 Task: Archive 3 recent emails   in folder Folder0000000005. Send email   to parteek.kumar@softage.net with a subject Subject0000000011 and add a message Message0000000011. Send email   to parteek.kumar@softage.net; aakash.mishra@softage.net with a subject Subject0000000012 and add a message Message0000000012. Send email   to parteek.kumar@softage.net with a subject Subject0000000011 and add a message Message0000000011 and with an attachment of Attach0000000001. Send email   to parteek.kumar@softage.net; aakash.mishra@softage.net; ayush@softage.net with a subject Subject0000000012 and add a message Message0000000013 and with an attachment of Attach0000000001
Action: Mouse moved to (151, 468)
Screenshot: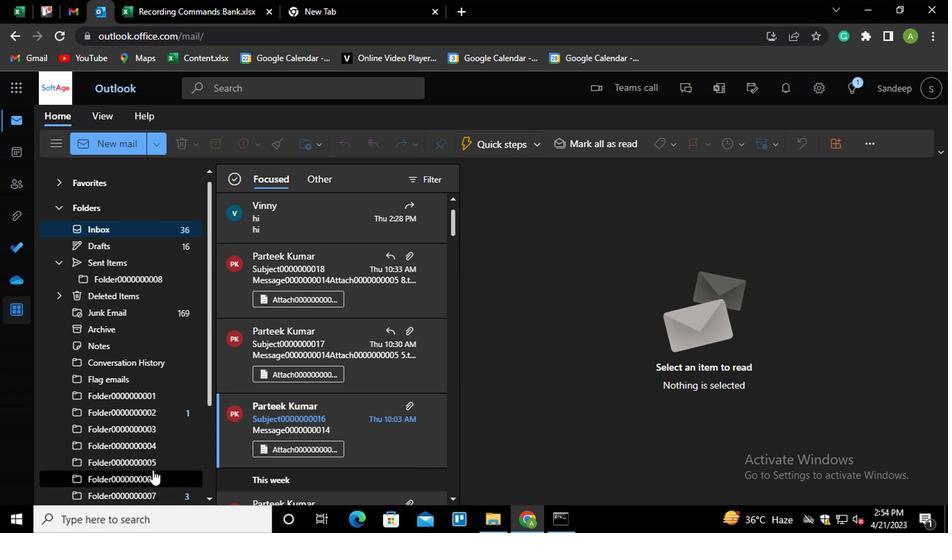 
Action: Mouse pressed left at (151, 468)
Screenshot: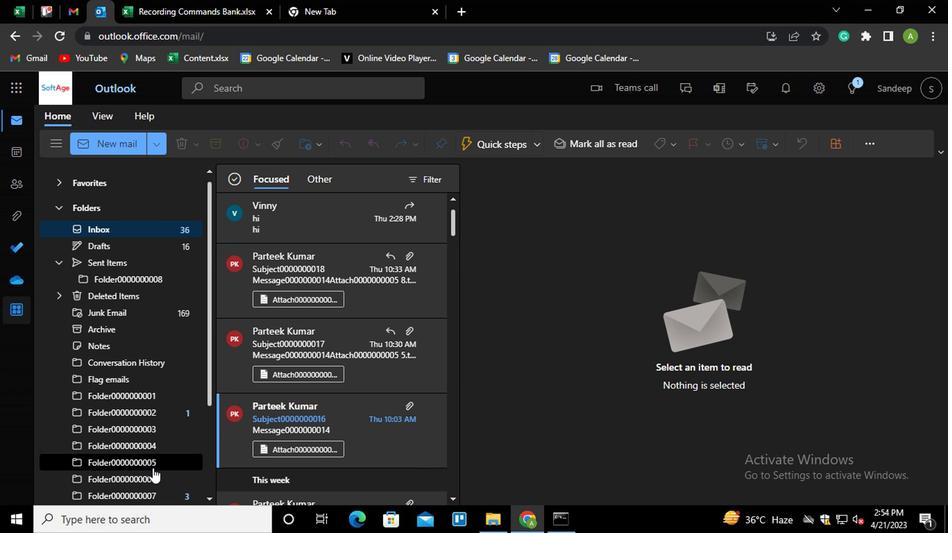 
Action: Mouse moved to (232, 216)
Screenshot: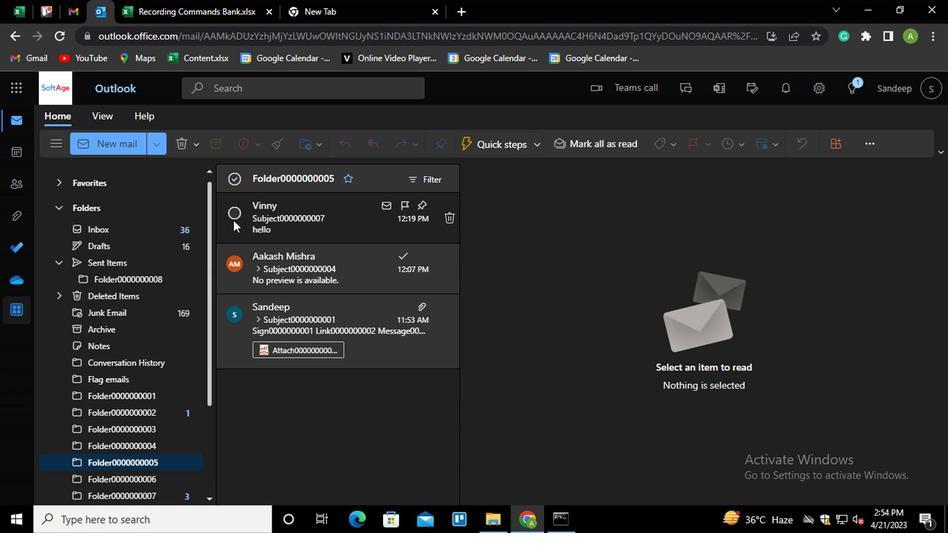 
Action: Mouse pressed left at (232, 216)
Screenshot: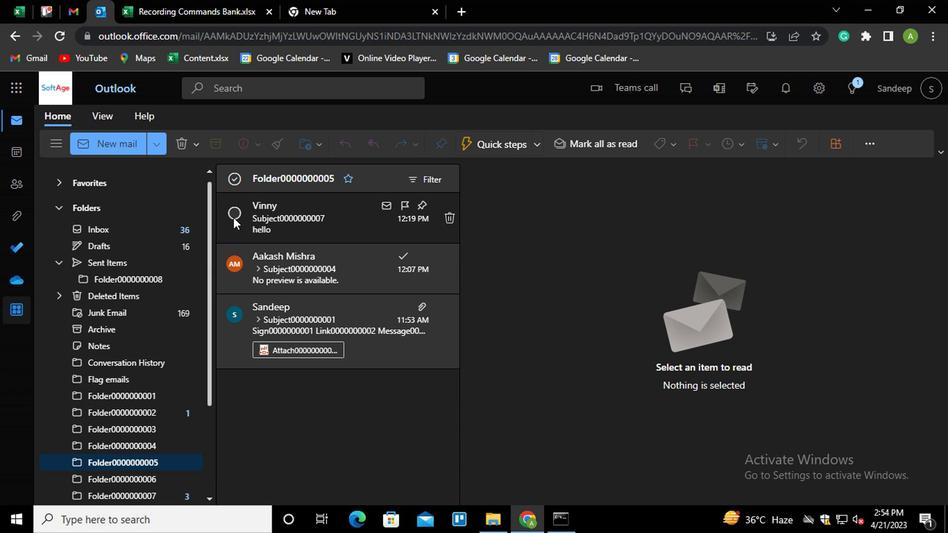 
Action: Mouse moved to (234, 264)
Screenshot: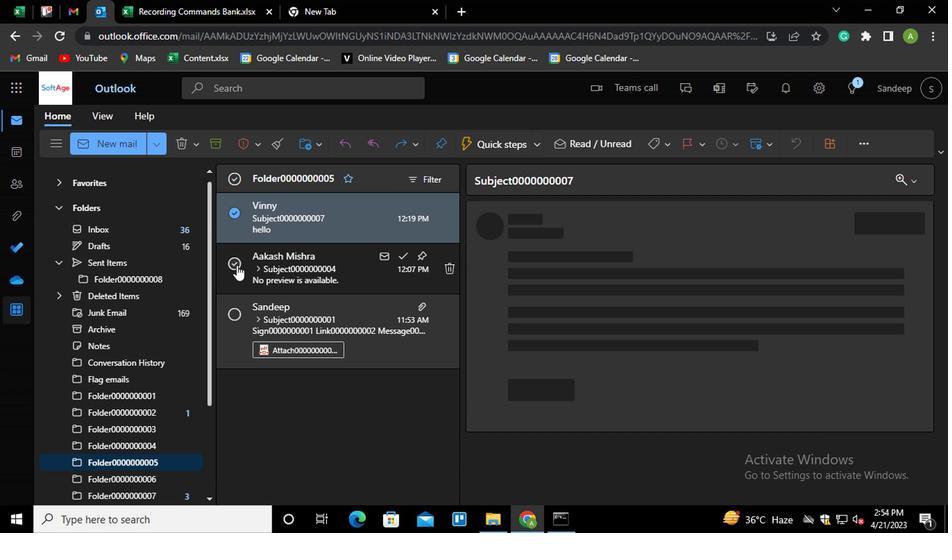 
Action: Mouse pressed left at (234, 264)
Screenshot: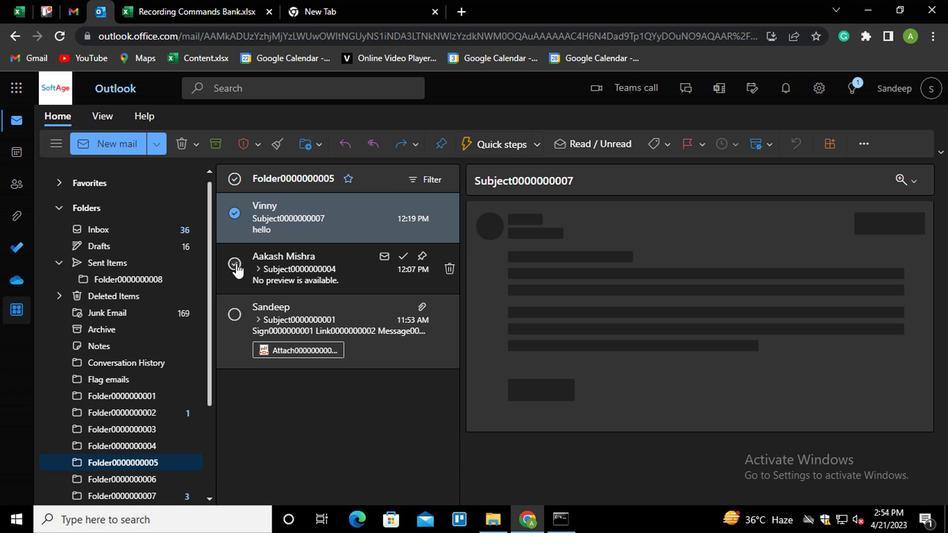 
Action: Mouse moved to (234, 321)
Screenshot: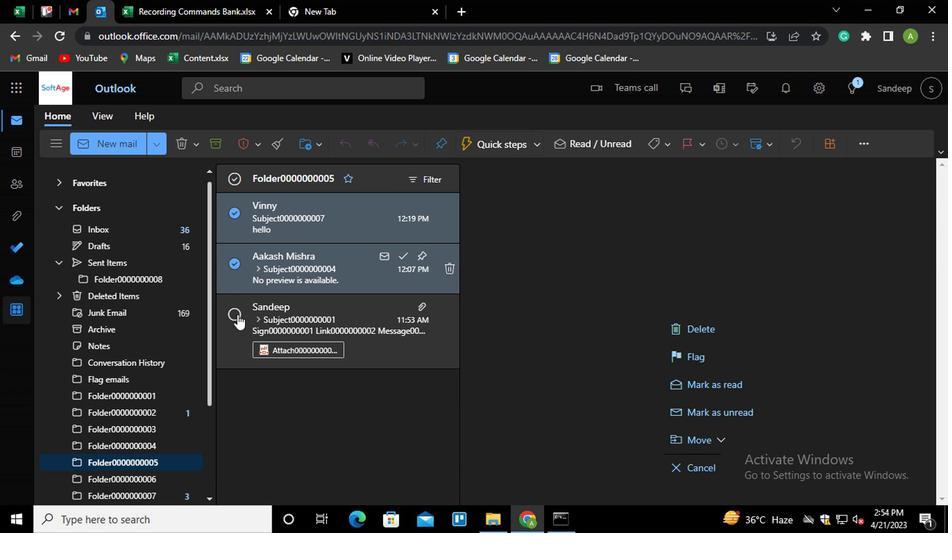 
Action: Mouse pressed left at (234, 321)
Screenshot: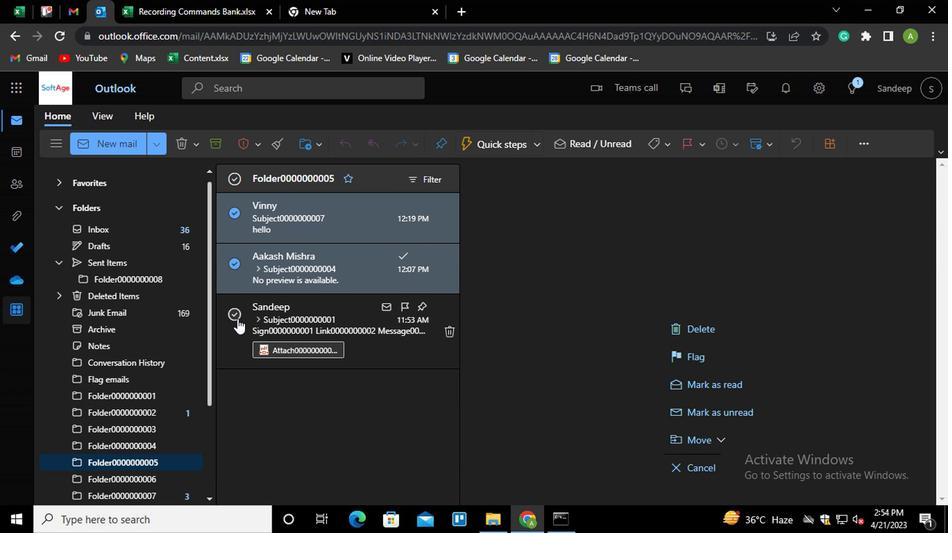 
Action: Mouse moved to (348, 223)
Screenshot: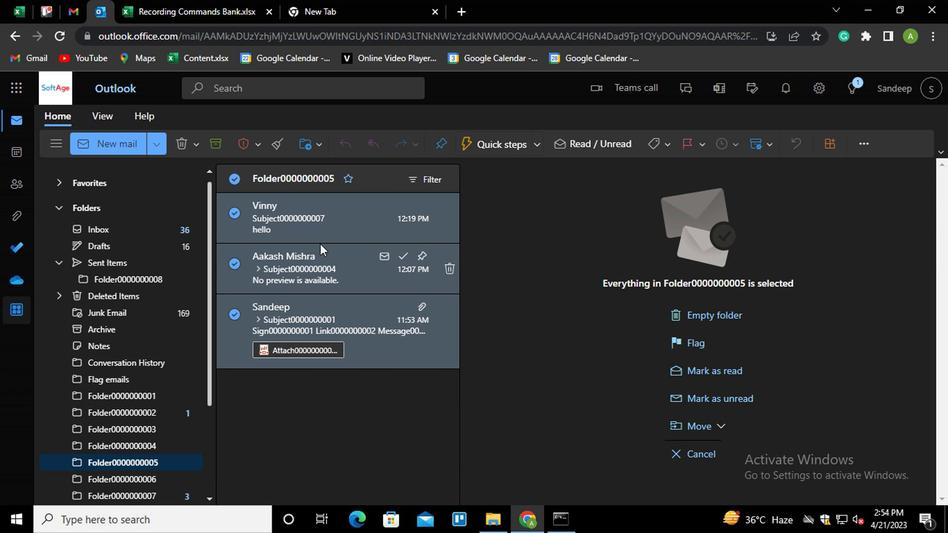 
Action: Mouse pressed right at (348, 223)
Screenshot: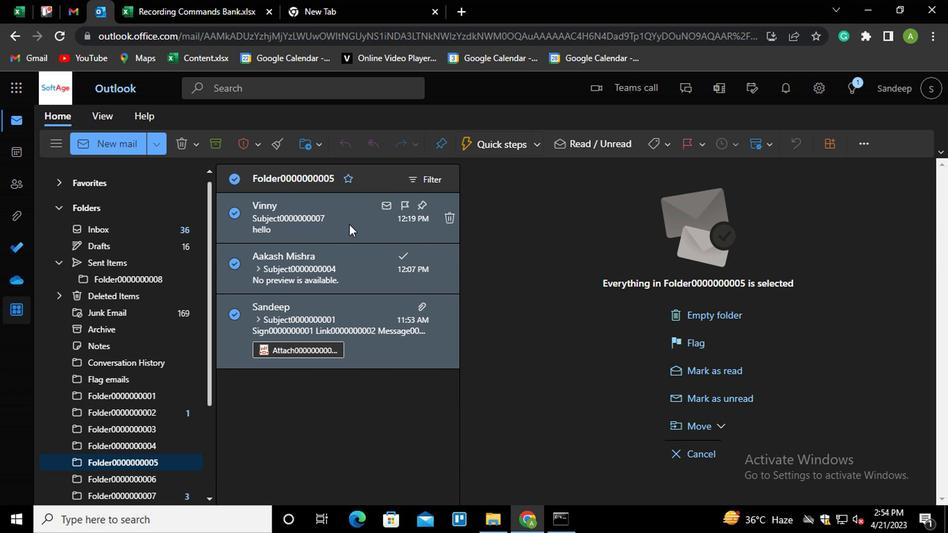 
Action: Mouse moved to (379, 136)
Screenshot: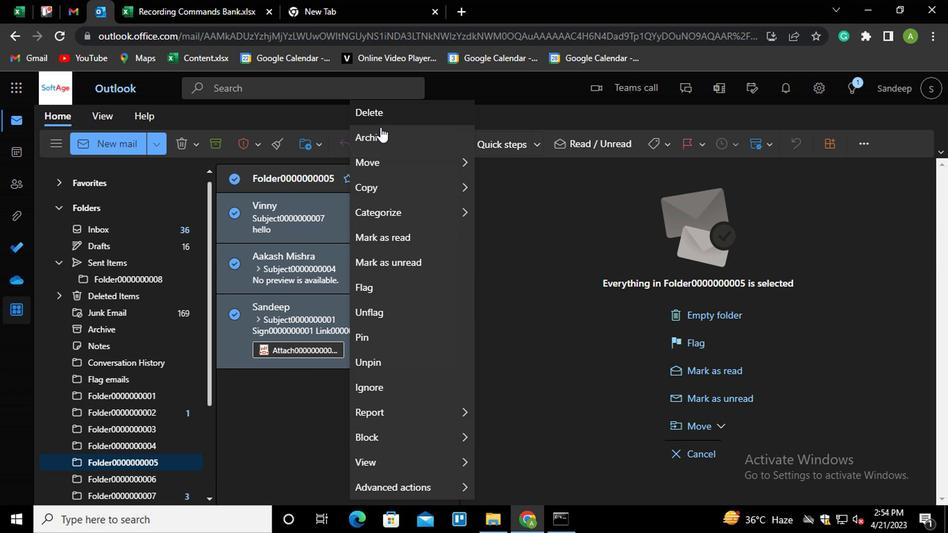 
Action: Mouse pressed left at (379, 136)
Screenshot: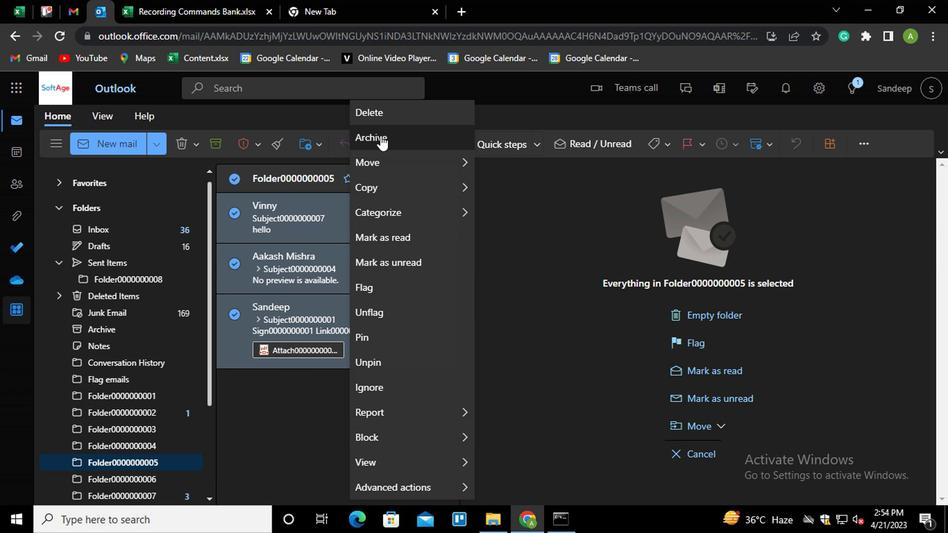 
Action: Mouse moved to (114, 145)
Screenshot: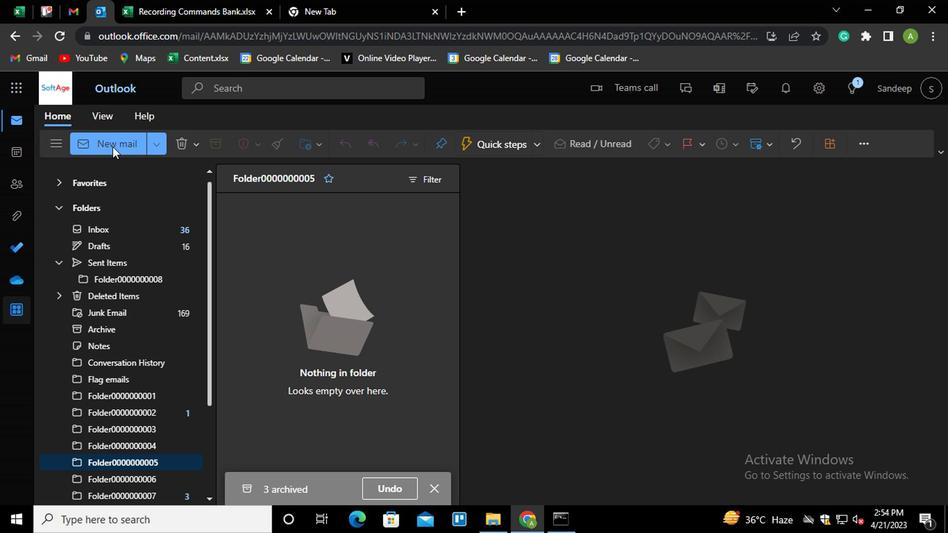 
Action: Mouse pressed left at (114, 145)
Screenshot: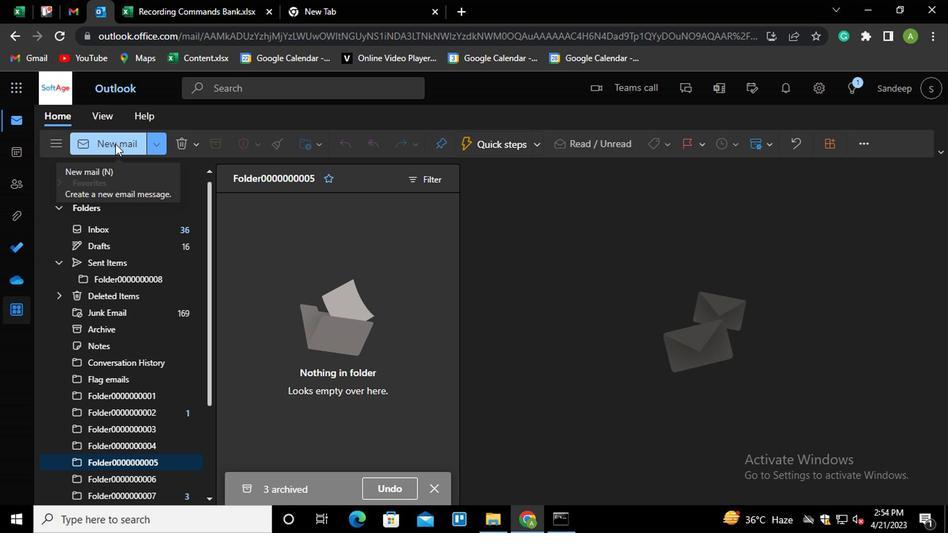 
Action: Mouse moved to (559, 220)
Screenshot: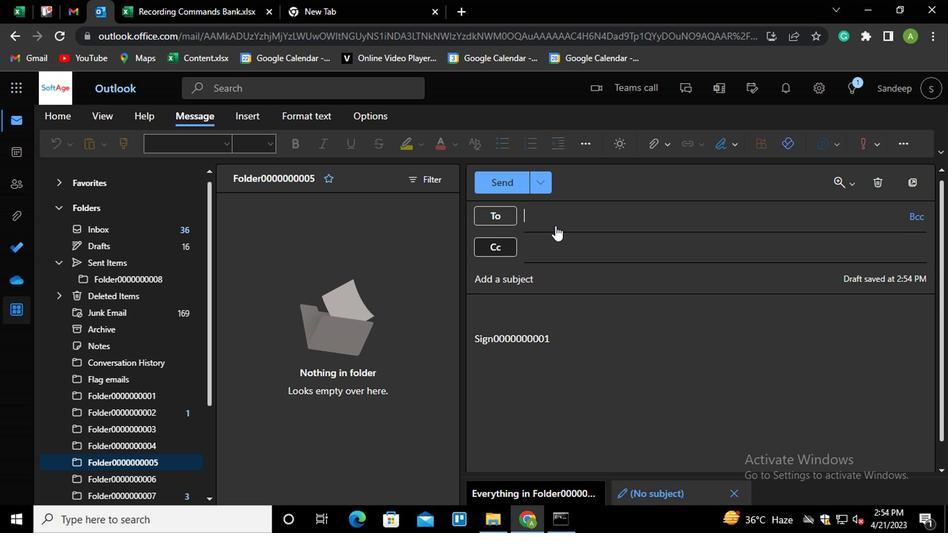 
Action: Mouse pressed left at (559, 220)
Screenshot: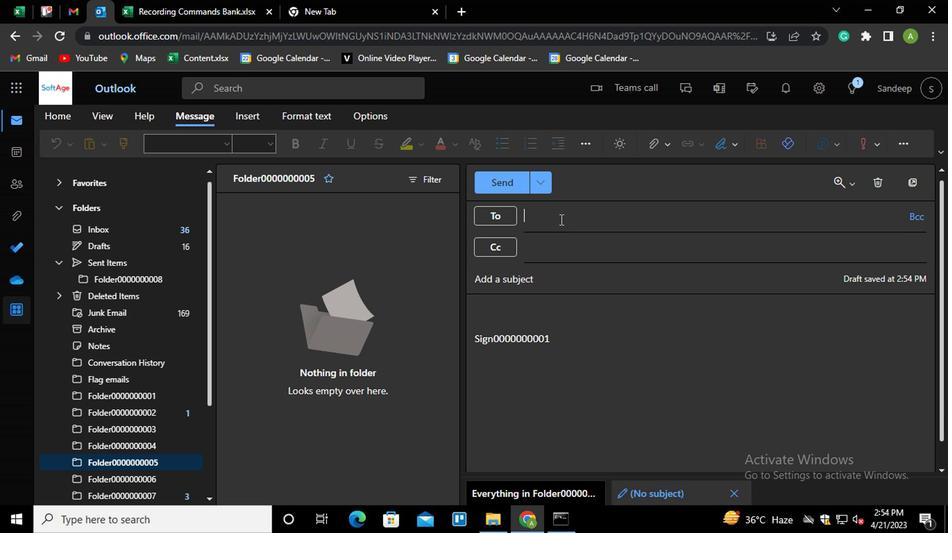 
Action: Mouse moved to (568, 213)
Screenshot: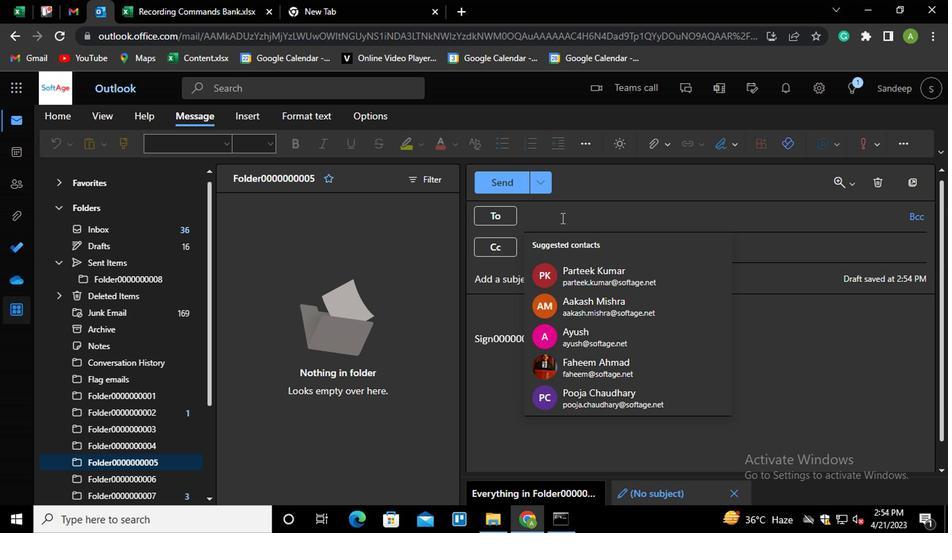 
Action: Key pressed part<Key.enter>
Screenshot: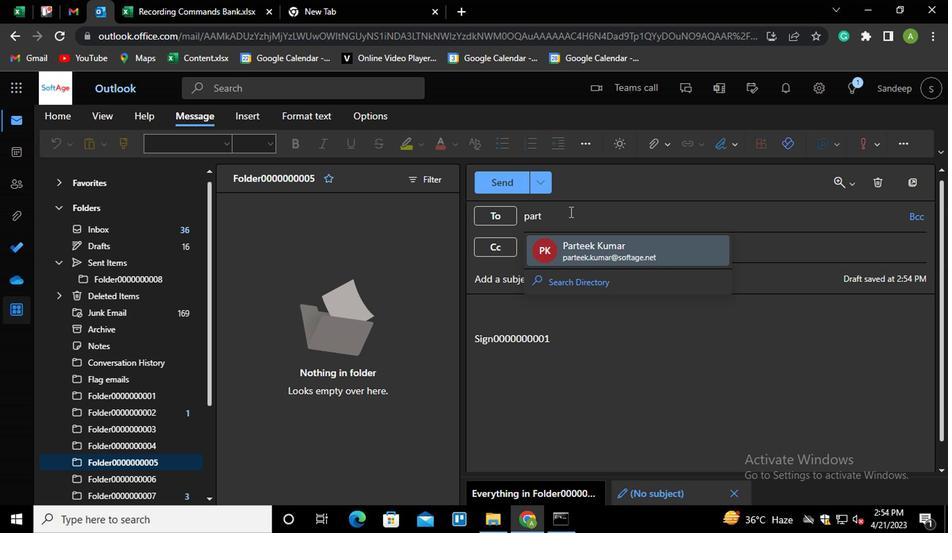 
Action: Mouse moved to (591, 281)
Screenshot: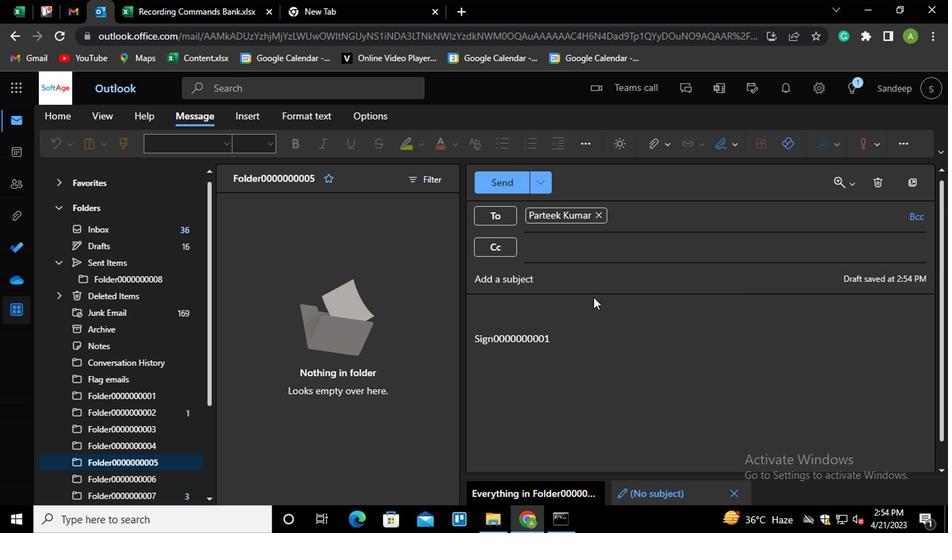 
Action: Mouse pressed left at (591, 281)
Screenshot: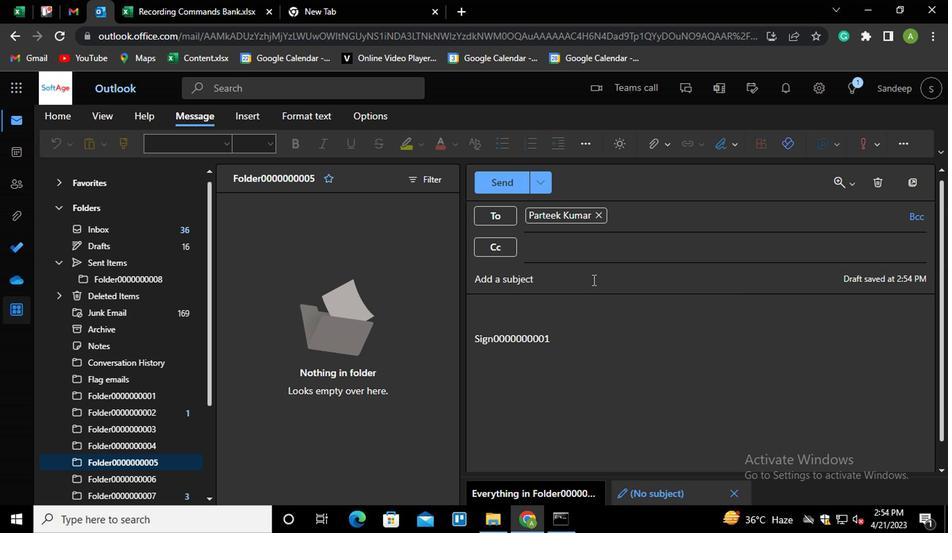 
Action: Mouse moved to (594, 279)
Screenshot: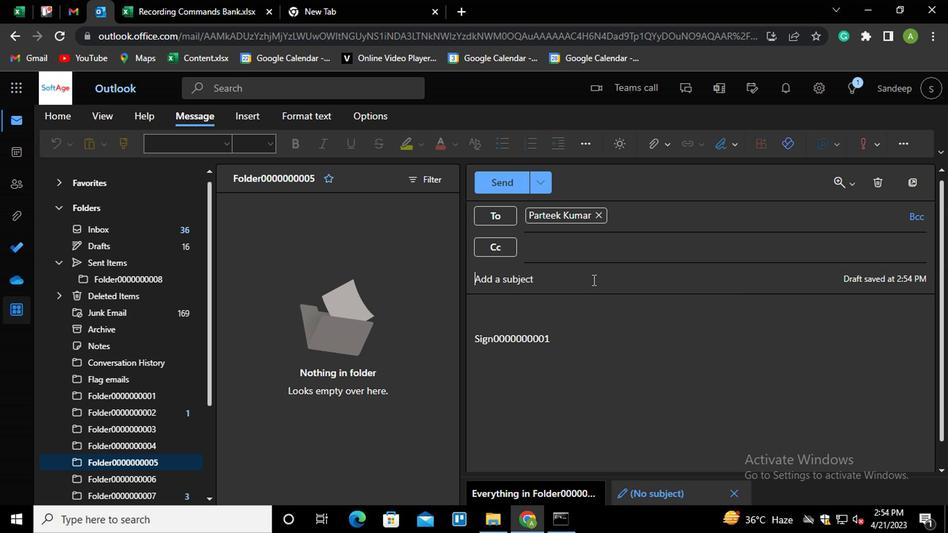 
Action: Key pressed <Key.shift>SUBJECT000000000<Key.backspace>11
Screenshot: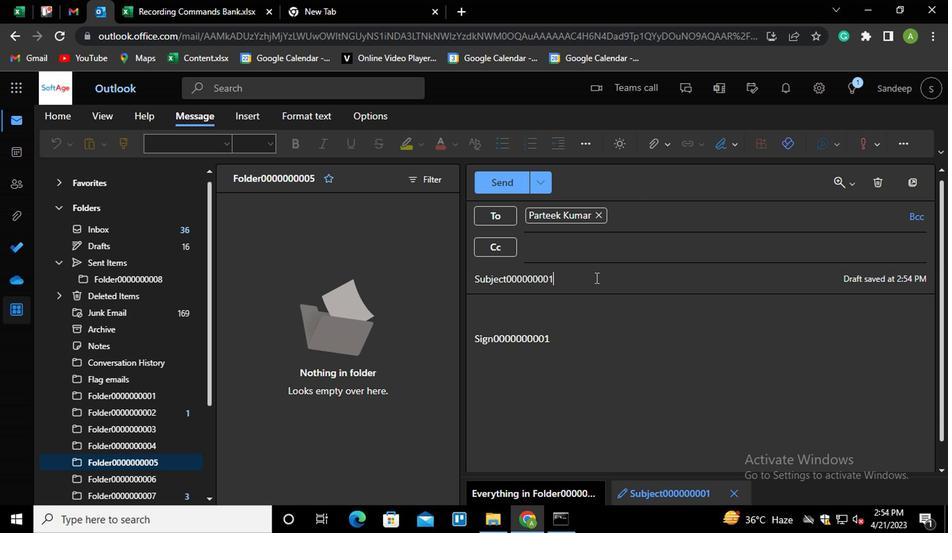 
Action: Mouse moved to (563, 339)
Screenshot: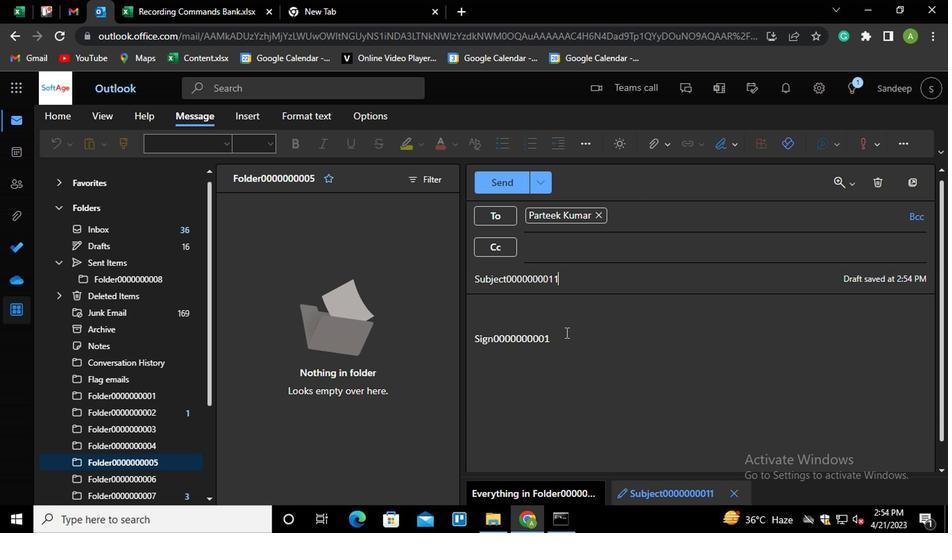 
Action: Mouse pressed left at (563, 339)
Screenshot: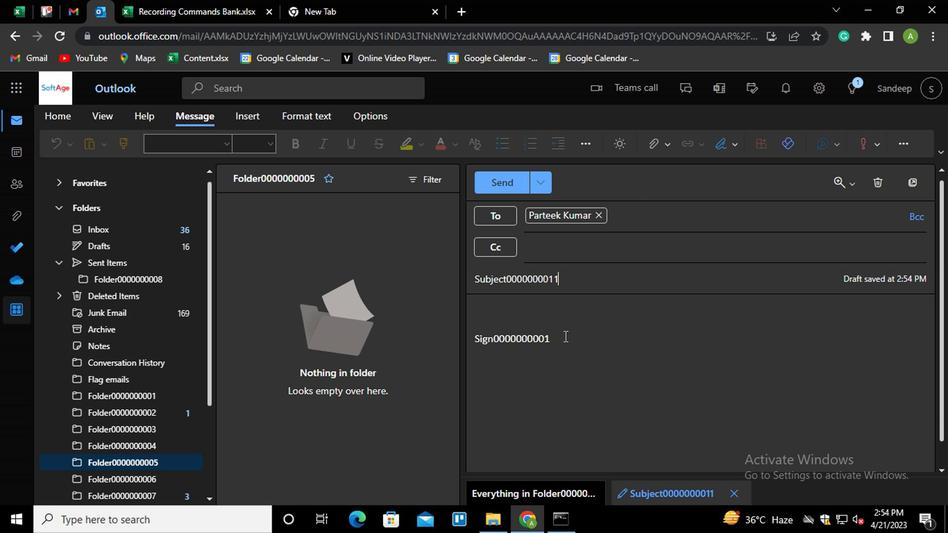 
Action: Mouse moved to (562, 339)
Screenshot: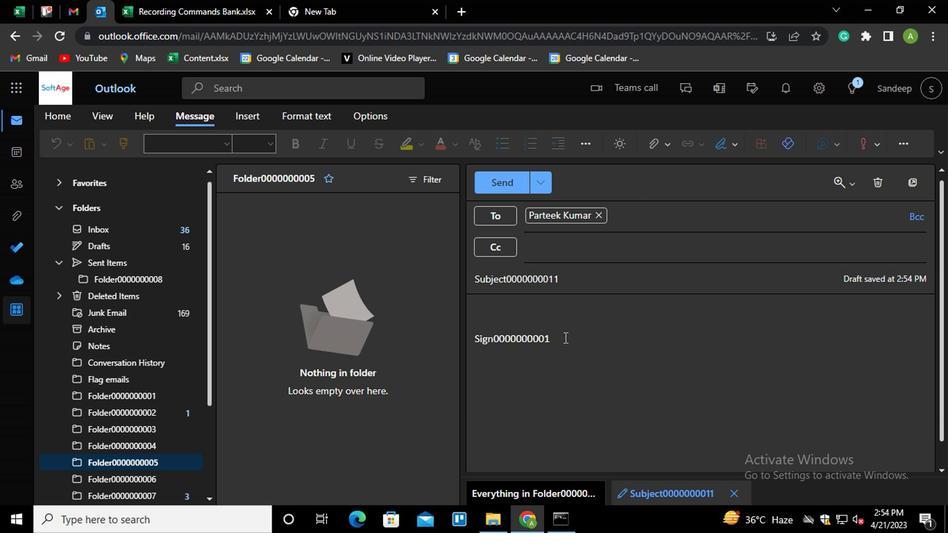 
Action: Key pressed <Key.shift_r><Key.home><Key.shift_r><Key.shift_r><Key.shift_r><Key.shift_r><Key.shift_r><Key.shift_r>MESSAGE0000000011
Screenshot: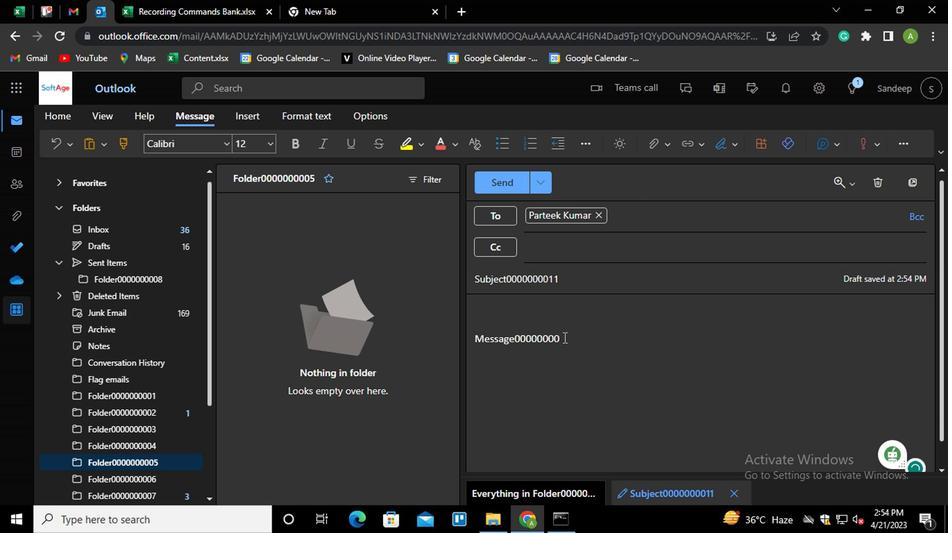 
Action: Mouse moved to (507, 179)
Screenshot: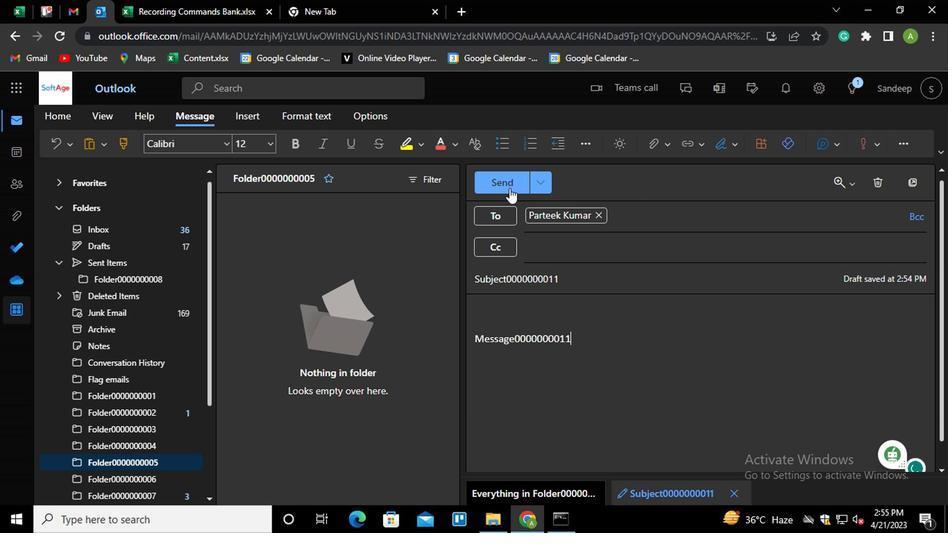 
Action: Mouse pressed left at (507, 179)
Screenshot: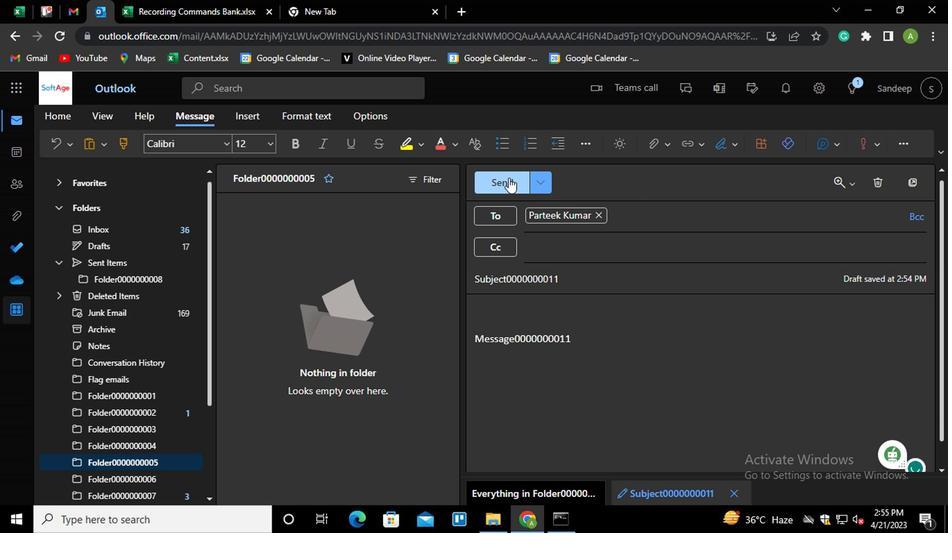 
Action: Mouse moved to (166, 227)
Screenshot: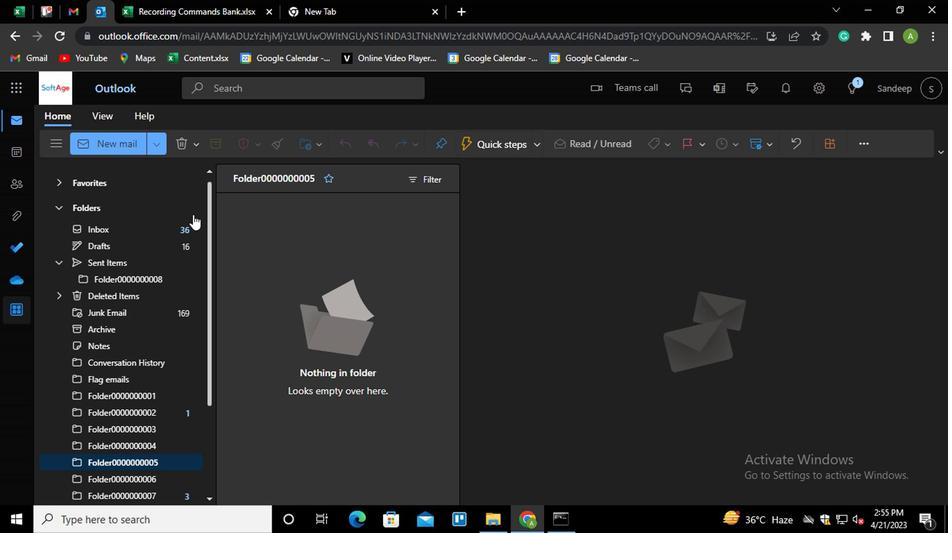 
Action: Mouse pressed left at (166, 227)
Screenshot: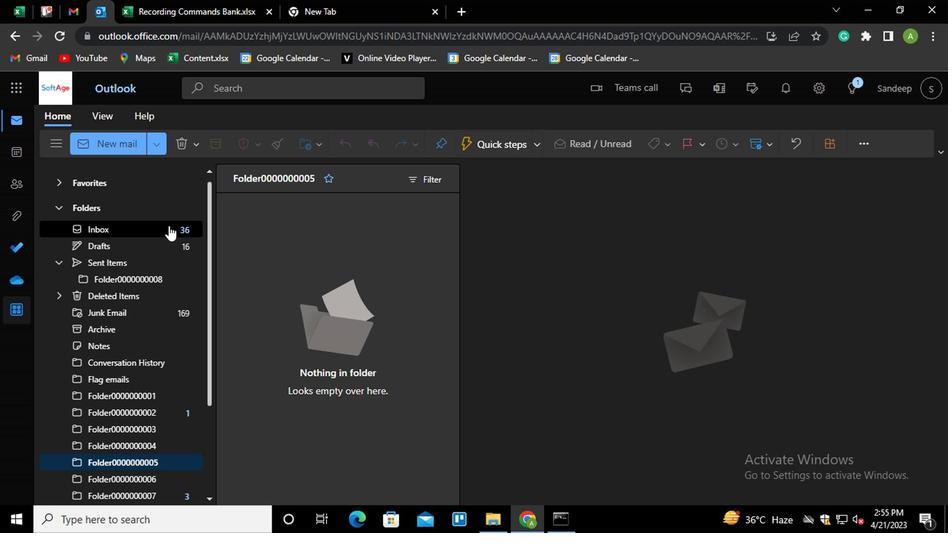 
Action: Mouse moved to (107, 145)
Screenshot: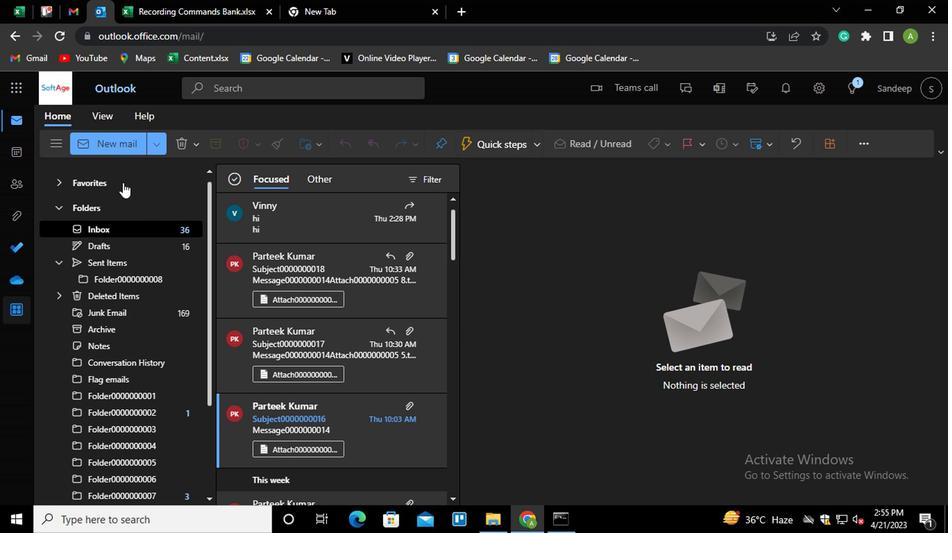 
Action: Mouse pressed left at (107, 145)
Screenshot: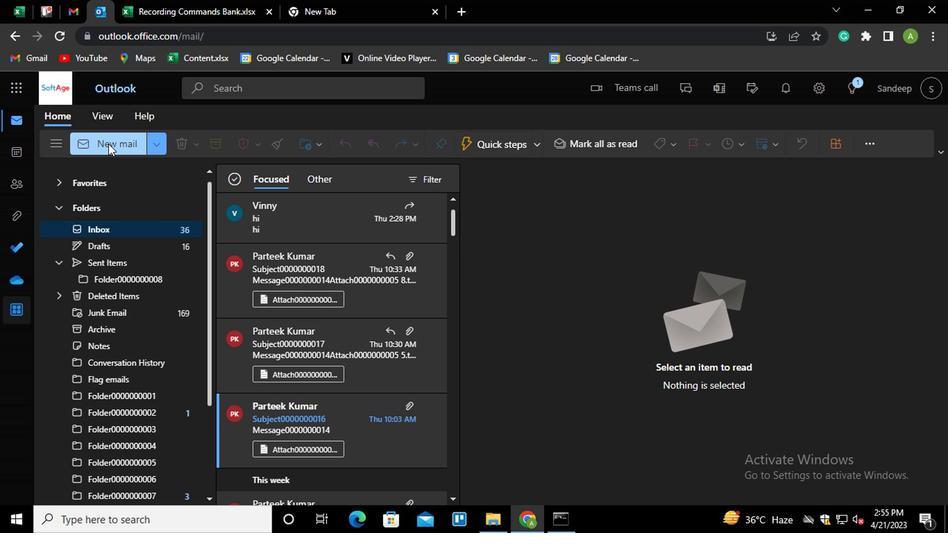 
Action: Mouse moved to (543, 213)
Screenshot: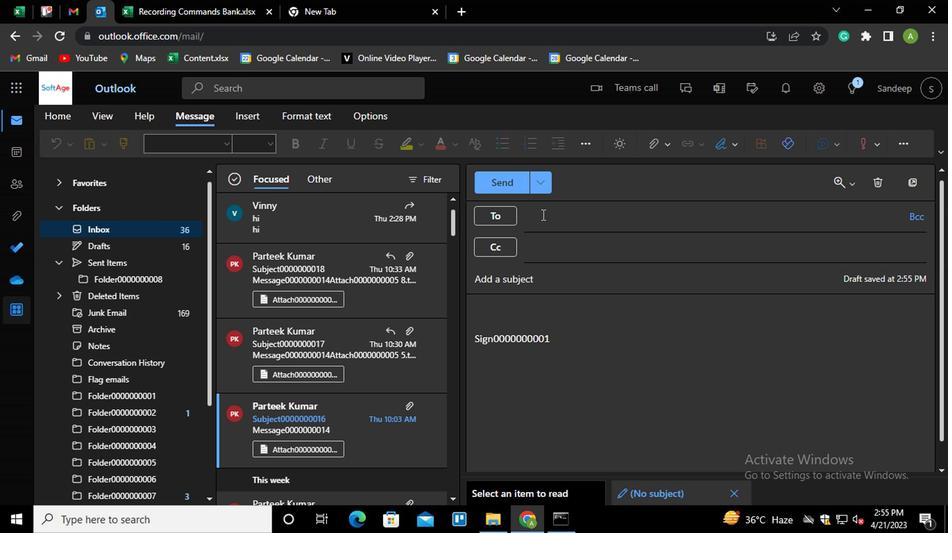 
Action: Mouse pressed left at (543, 213)
Screenshot: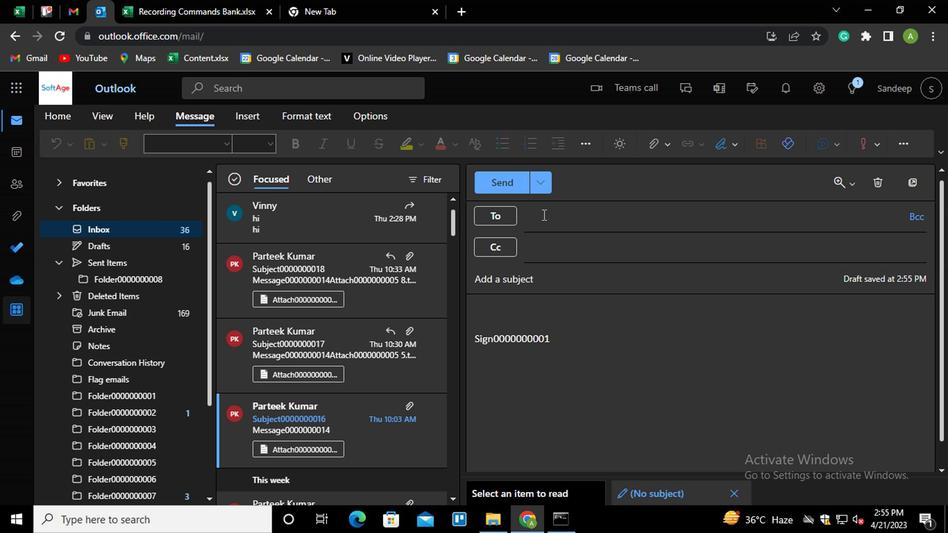 
Action: Mouse moved to (543, 210)
Screenshot: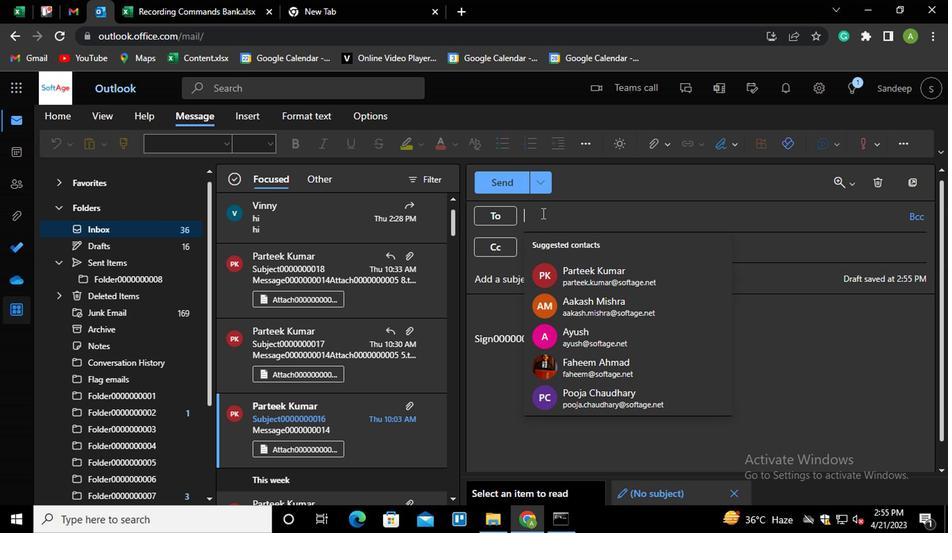 
Action: Key pressed PART<Key.enter>
Screenshot: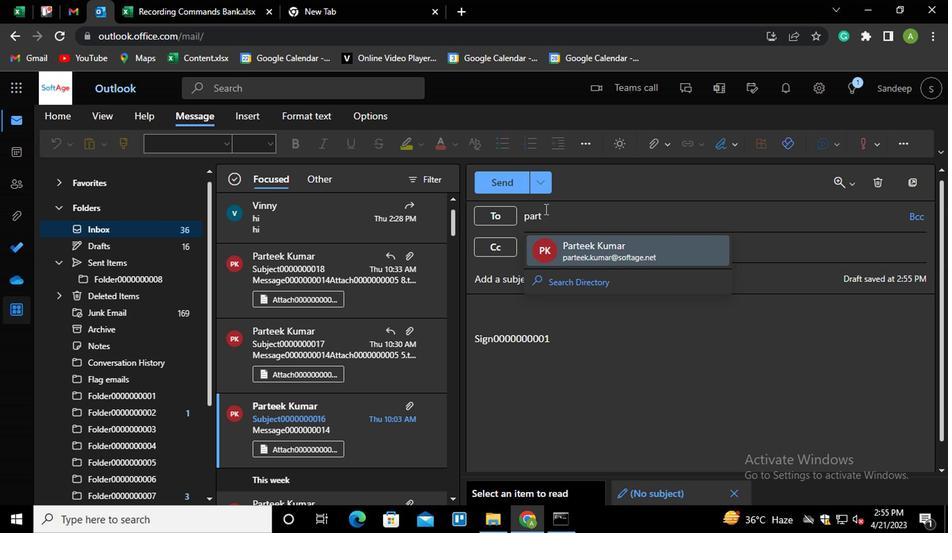 
Action: Mouse moved to (523, 210)
Screenshot: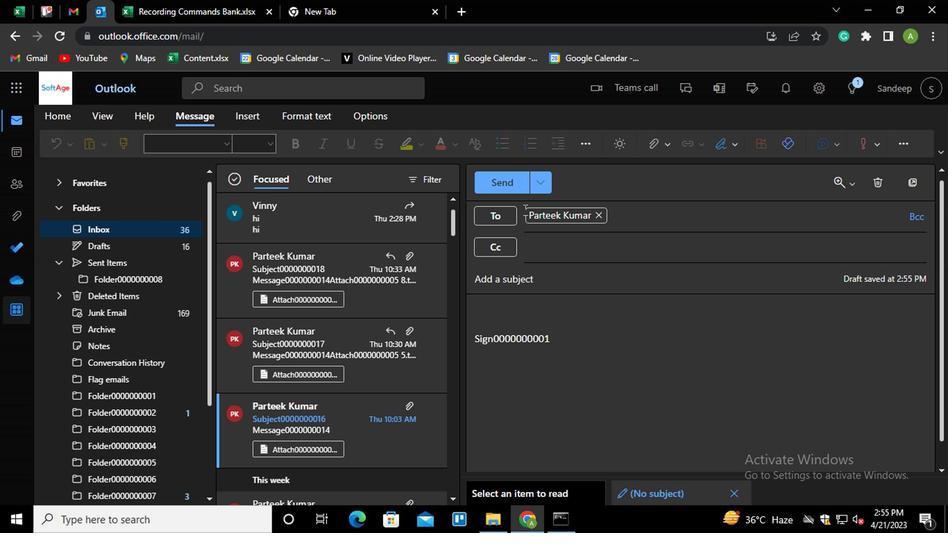 
Action: Key pressed AA<Key.enter>
Screenshot: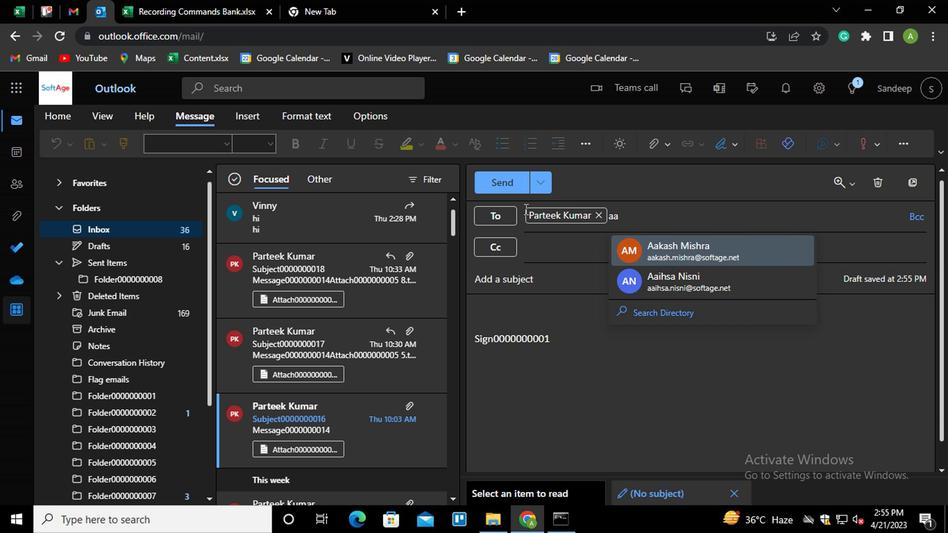 
Action: Mouse moved to (534, 285)
Screenshot: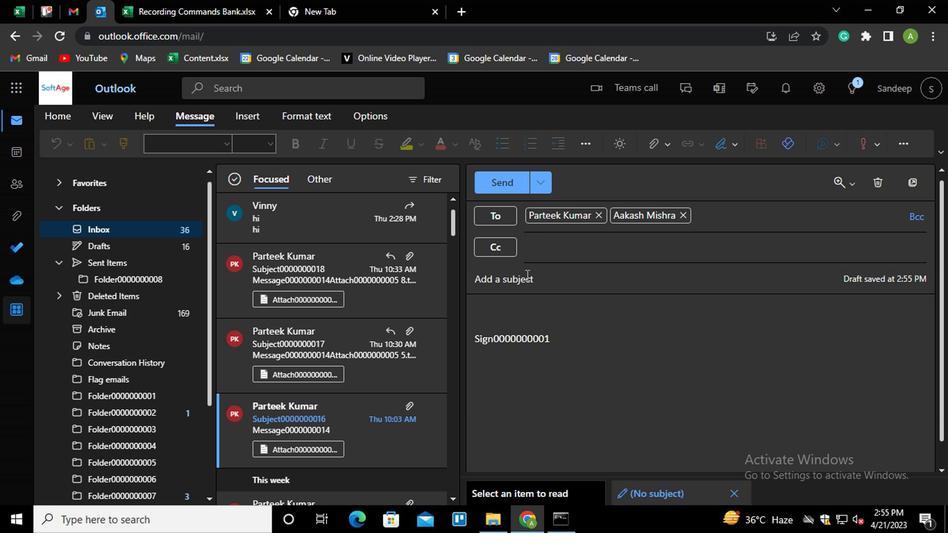 
Action: Mouse pressed left at (534, 285)
Screenshot: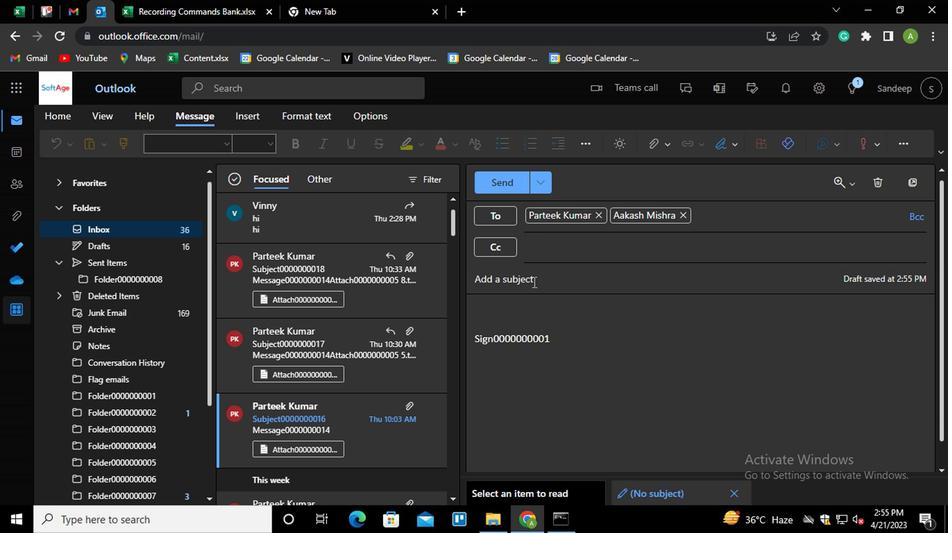 
Action: Key pressed <Key.shift>SUBJECT0000000012
Screenshot: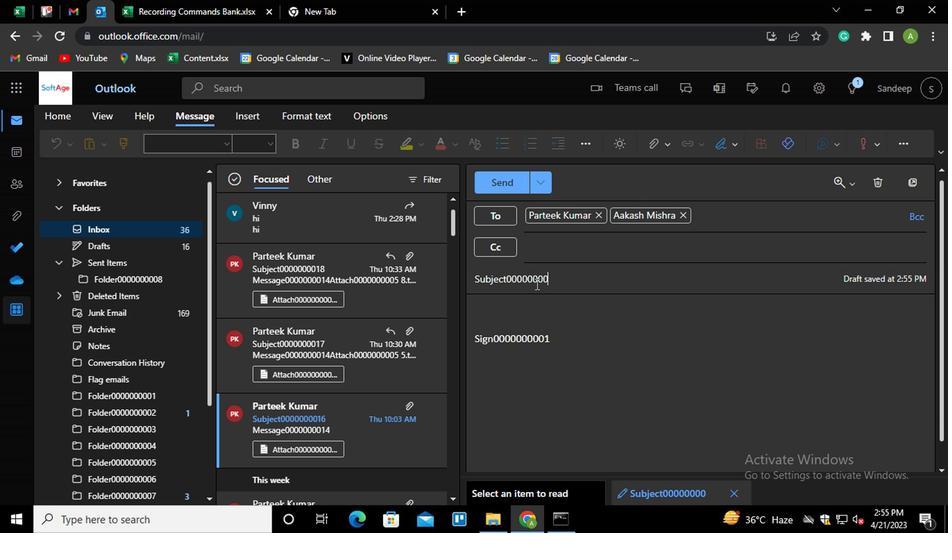 
Action: Mouse moved to (562, 342)
Screenshot: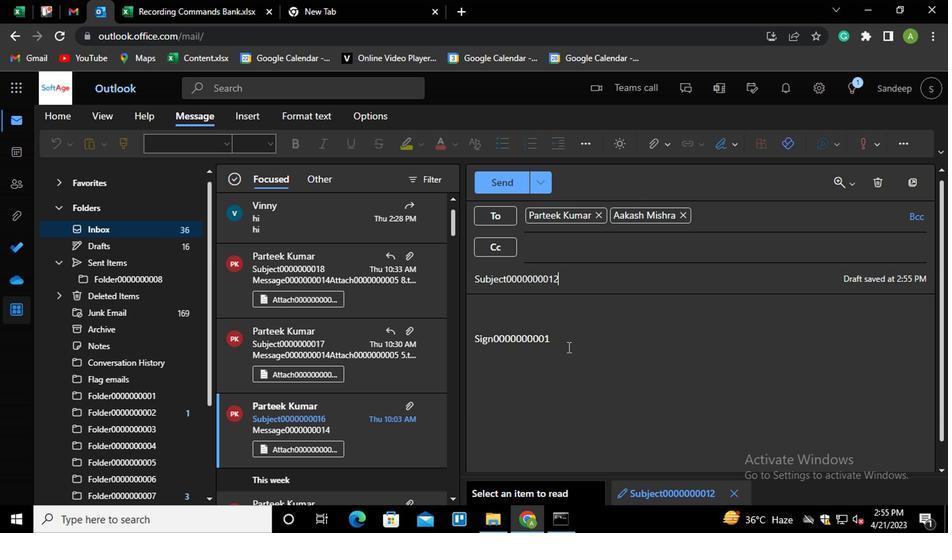
Action: Mouse pressed left at (562, 342)
Screenshot: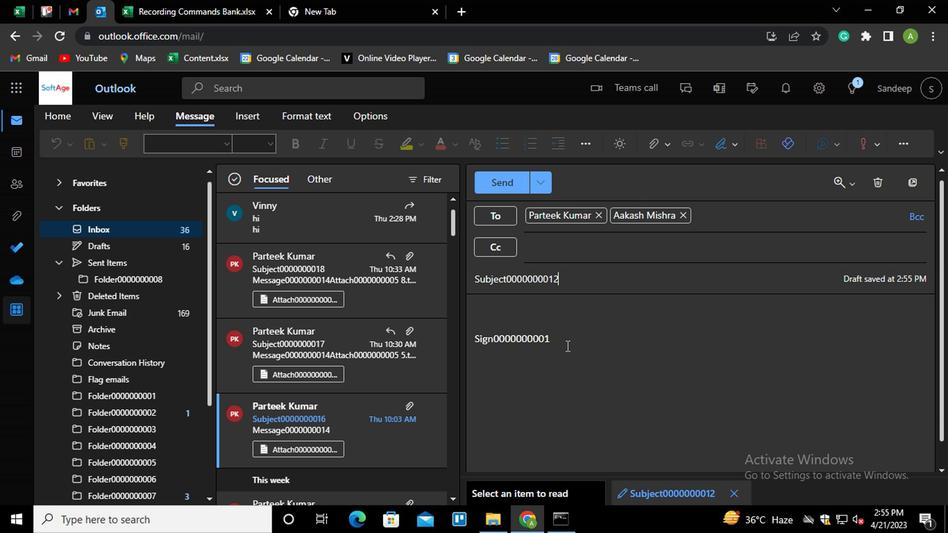 
Action: Mouse moved to (561, 340)
Screenshot: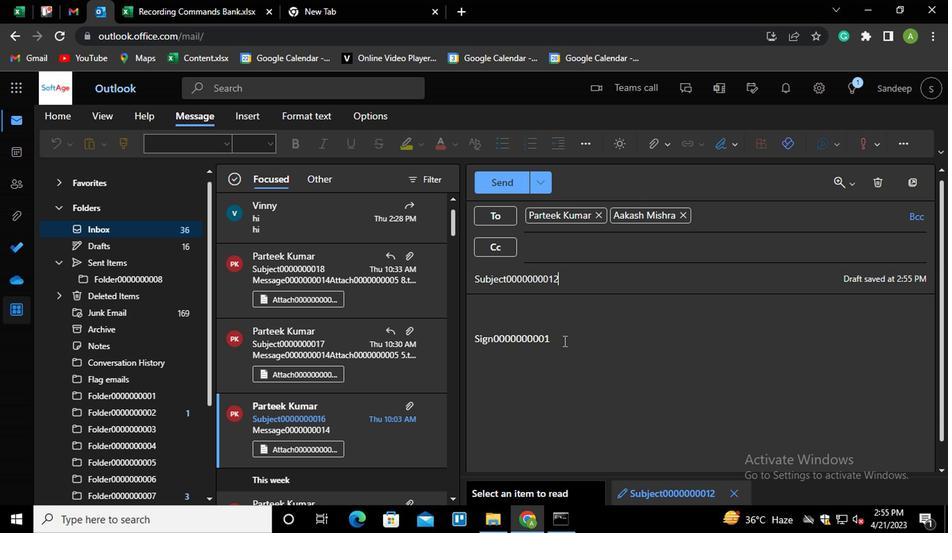 
Action: Key pressed <Key.shift_r><Key.home><Key.shift><Key.shift><Key.shift><Key.shift><Key.shift><Key.shift><Key.shift><Key.shift><Key.shift><Key.shift><Key.shift><Key.shift><Key.shift><Key.shift><Key.shift><Key.shift><Key.shift><Key.shift><Key.shift><Key.shift><Key.shift><Key.shift><Key.shift><Key.shift><Key.shift><Key.shift>ctrl+M<Key.shift_r>MESSAGE000000000<Key.backspace>12
Screenshot: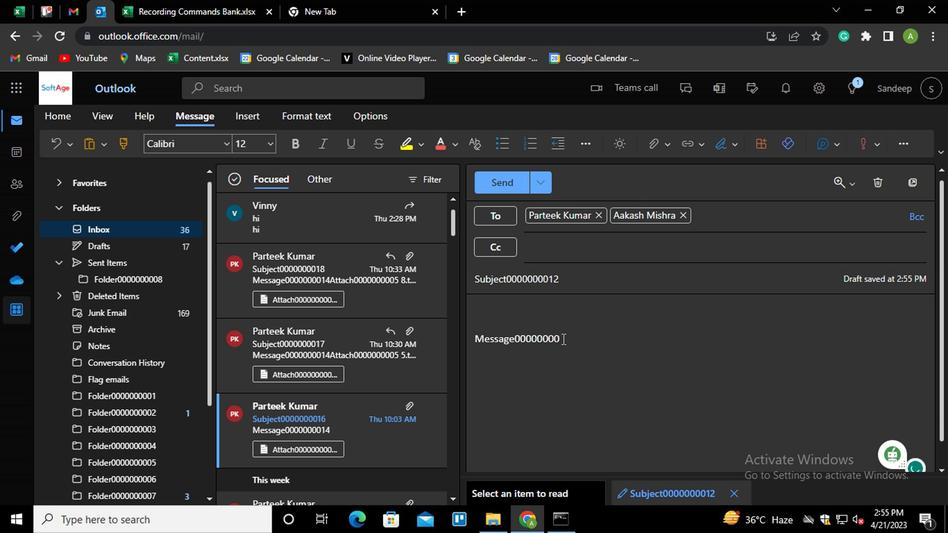 
Action: Mouse moved to (502, 182)
Screenshot: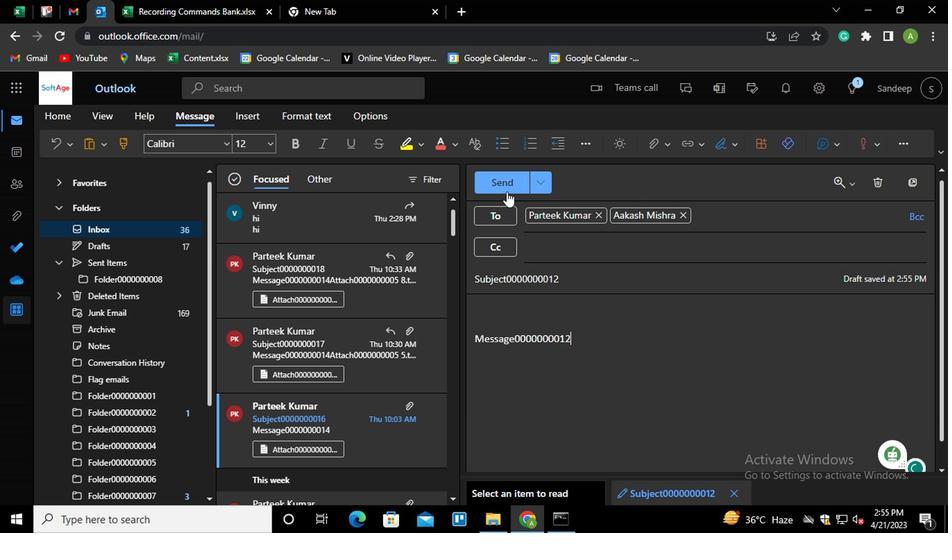 
Action: Mouse pressed left at (502, 182)
Screenshot: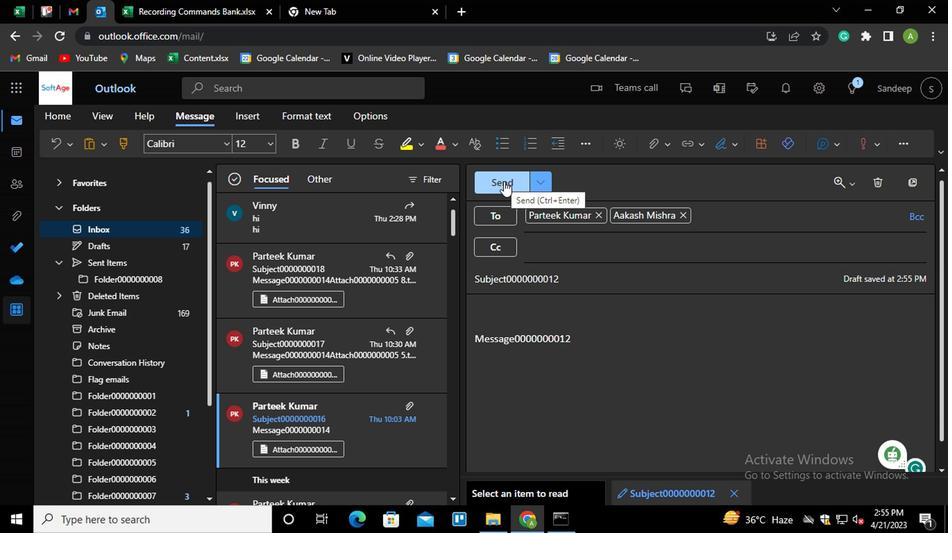 
Action: Mouse moved to (93, 145)
Screenshot: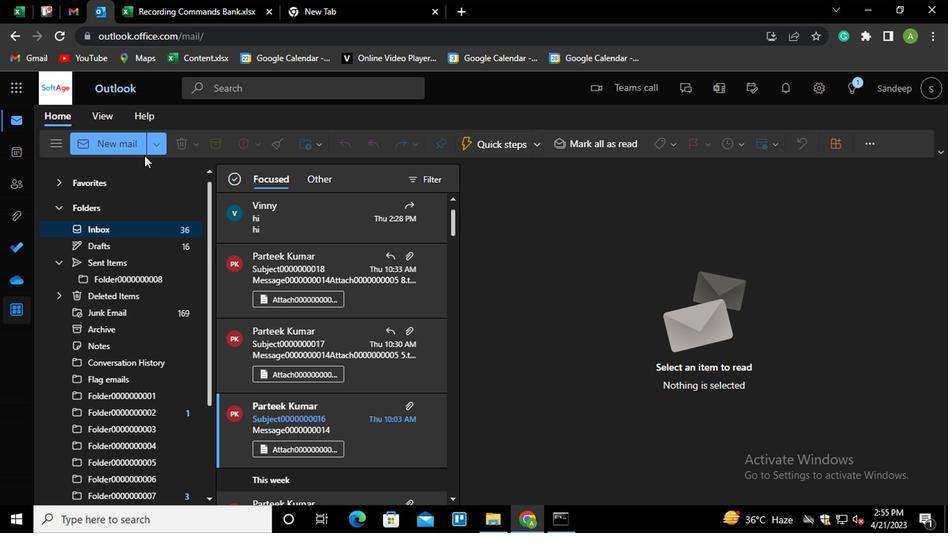 
Action: Mouse pressed left at (93, 145)
Screenshot: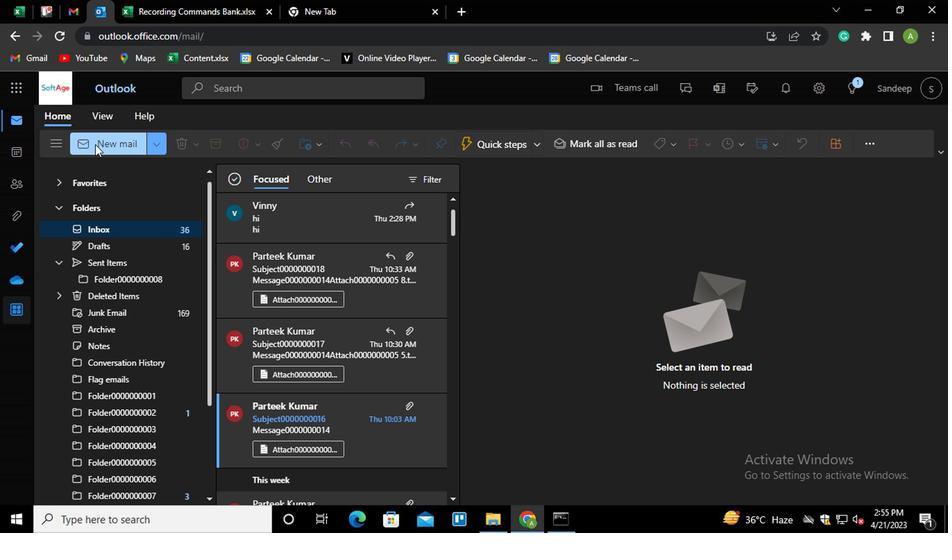 
Action: Mouse moved to (538, 216)
Screenshot: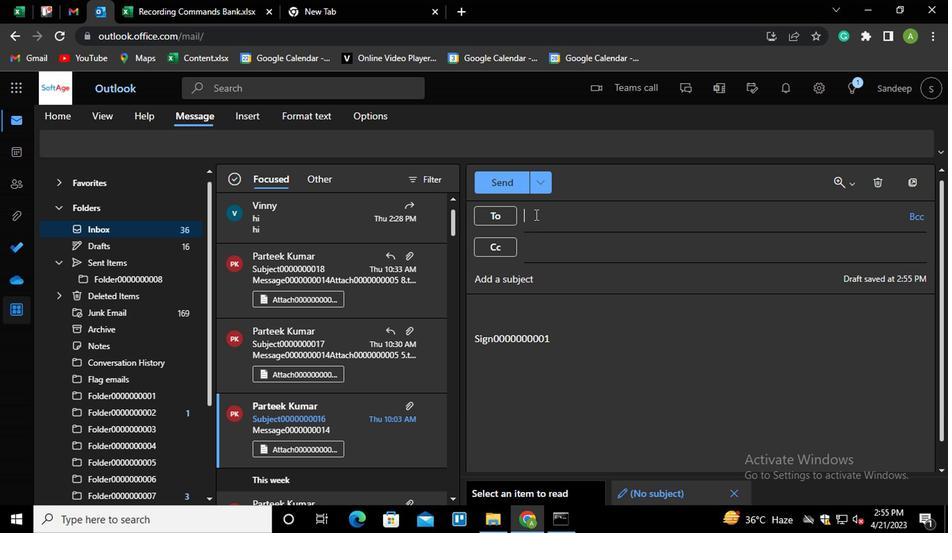 
Action: Mouse pressed left at (538, 216)
Screenshot: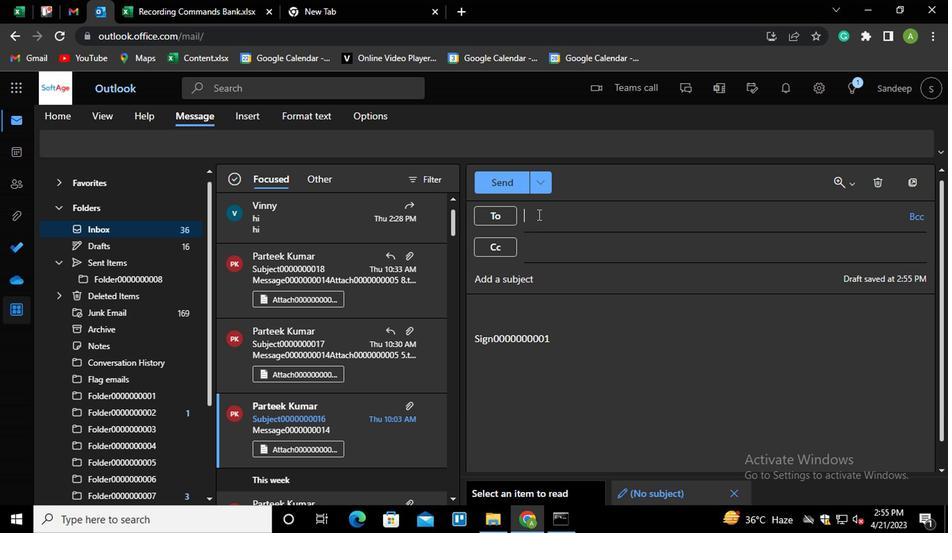 
Action: Key pressed PART<Key.enter>
Screenshot: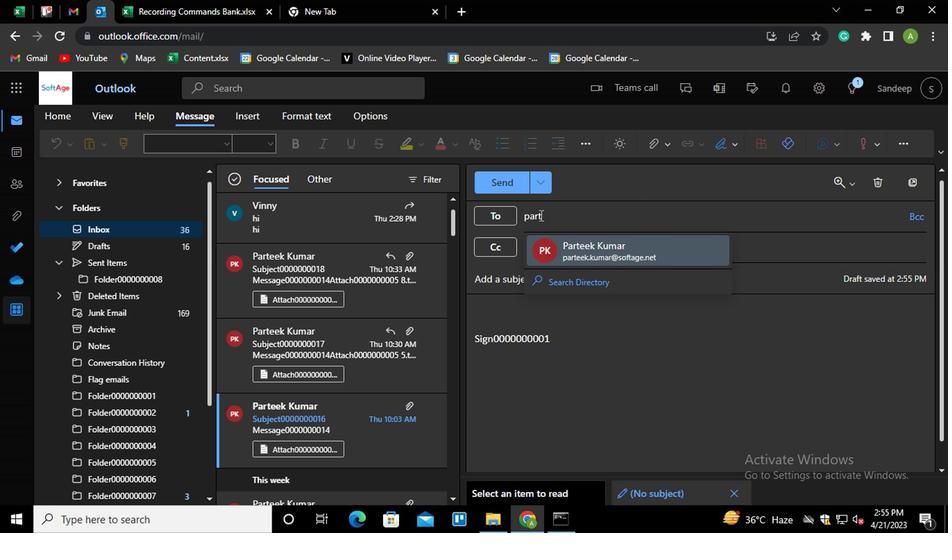 
Action: Mouse moved to (539, 279)
Screenshot: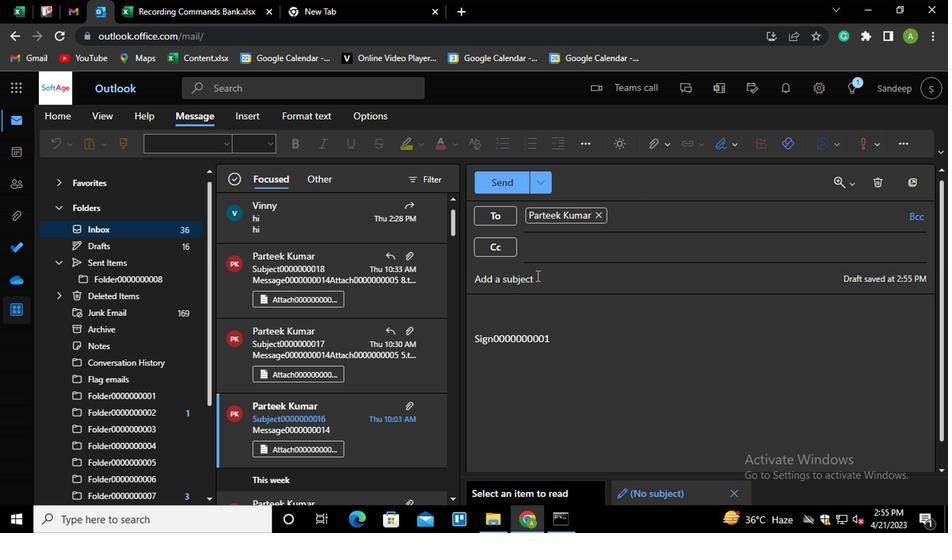 
Action: Mouse pressed left at (539, 279)
Screenshot: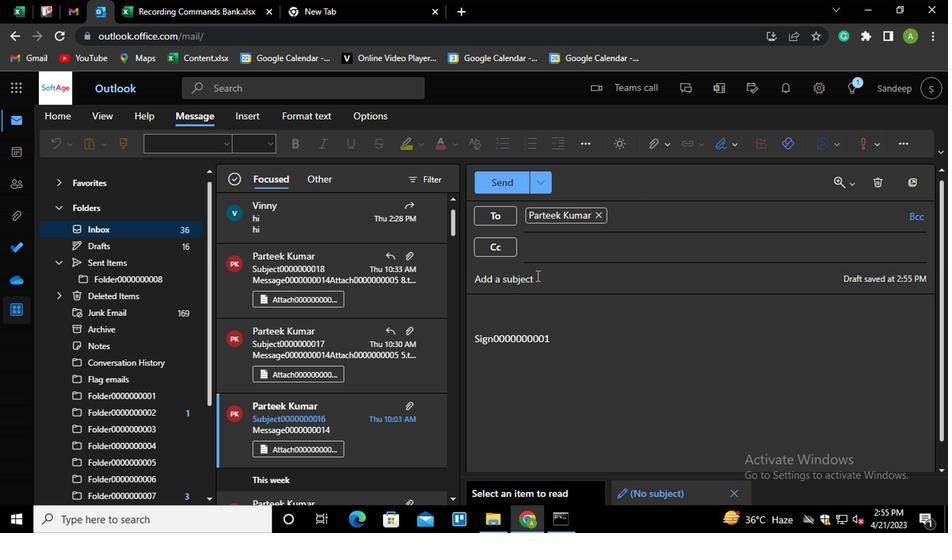 
Action: Key pressed <Key.shift>SUBJECT0000000011
Screenshot: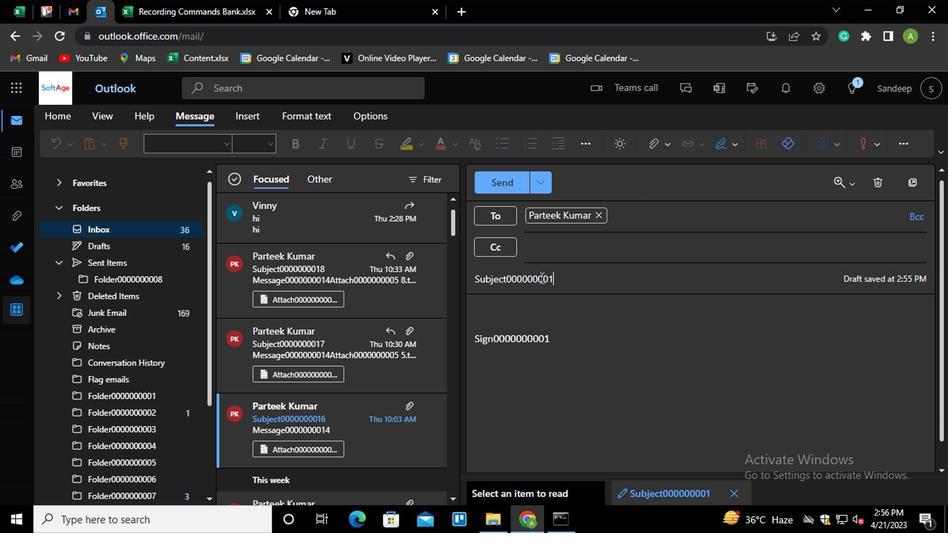 
Action: Mouse moved to (562, 342)
Screenshot: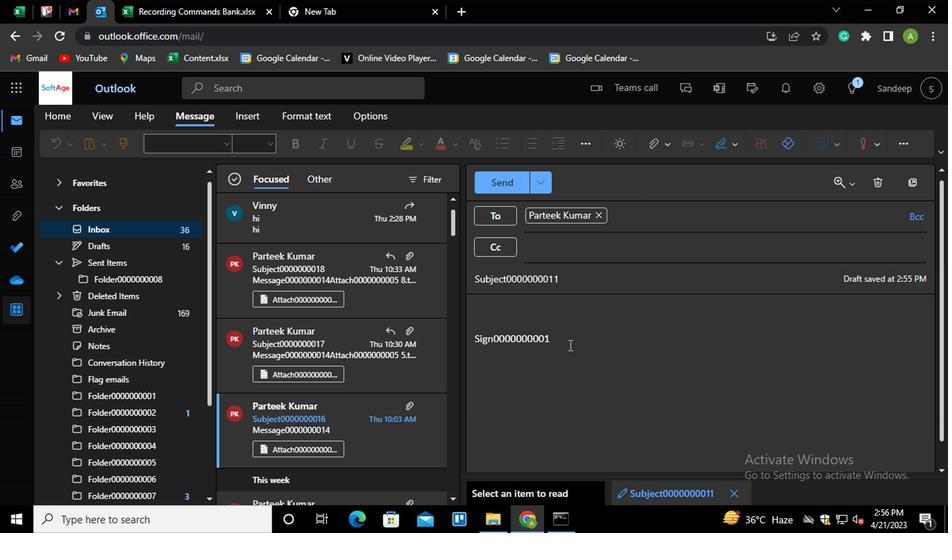 
Action: Mouse pressed left at (562, 342)
Screenshot: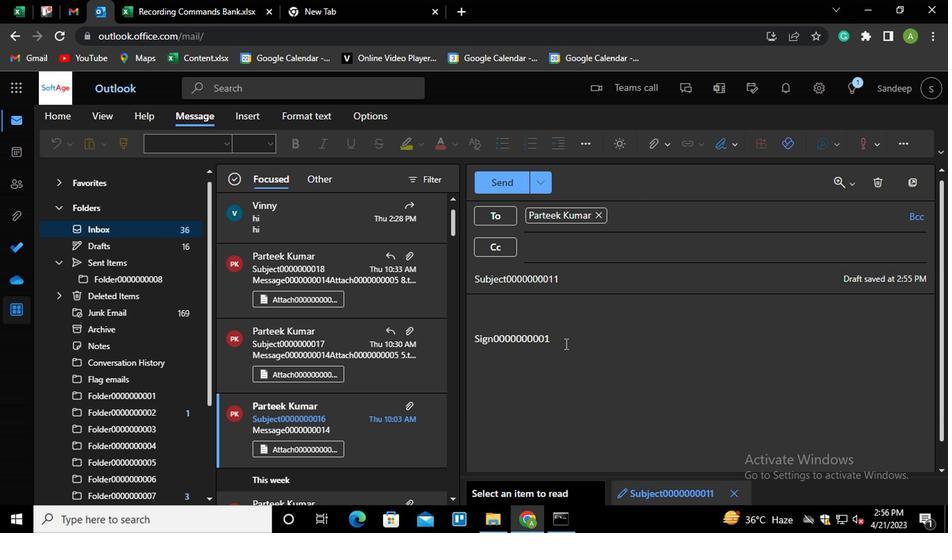
Action: Mouse moved to (559, 341)
Screenshot: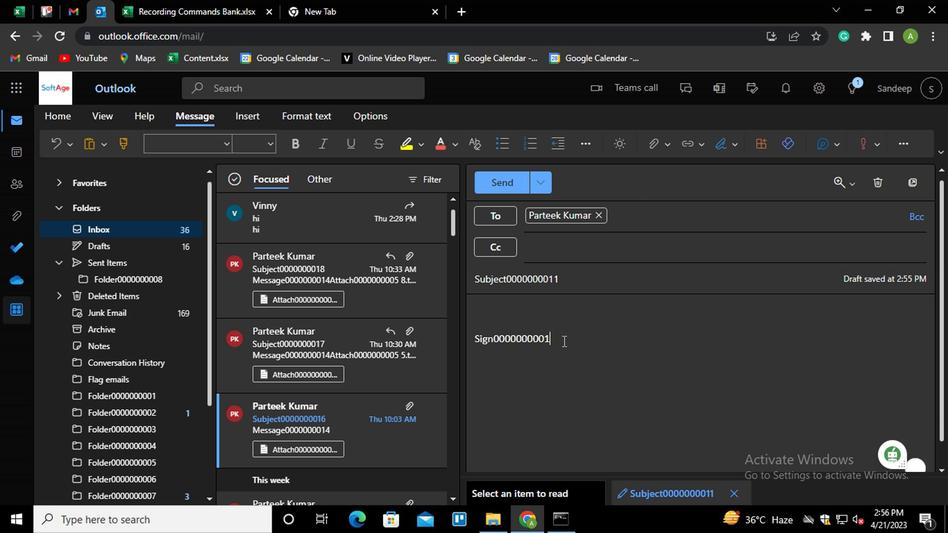 
Action: Key pressed <Key.shift_r><Key.home><Key.shift_r>MESSAGE0000000011
Screenshot: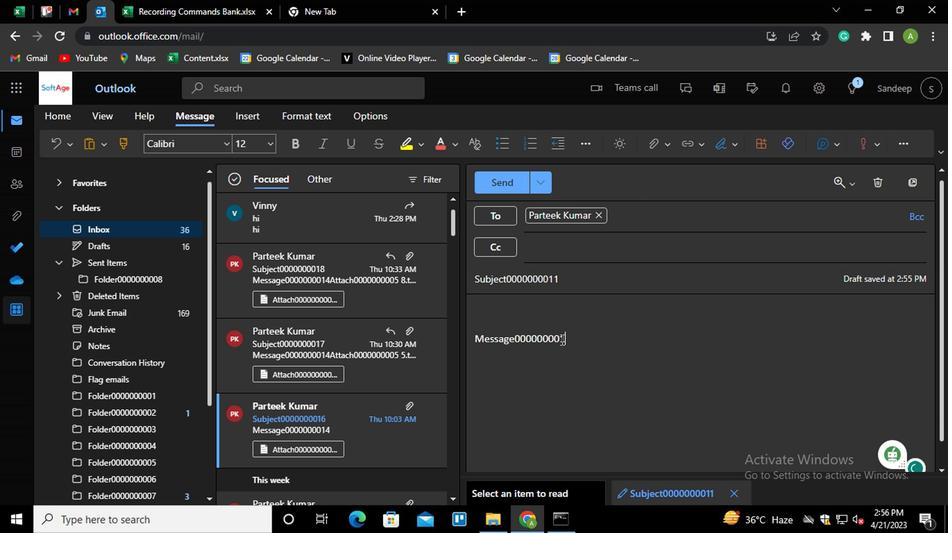 
Action: Mouse moved to (661, 146)
Screenshot: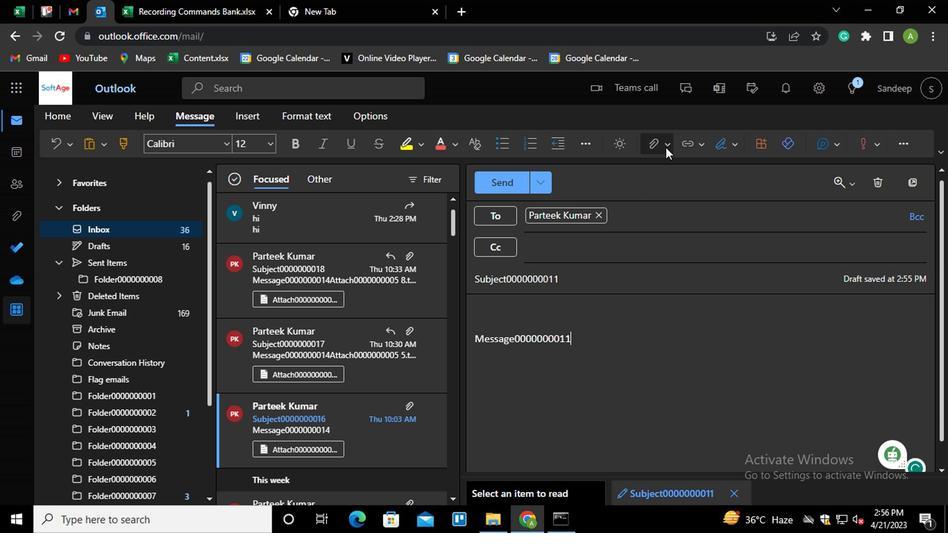 
Action: Mouse pressed left at (661, 146)
Screenshot: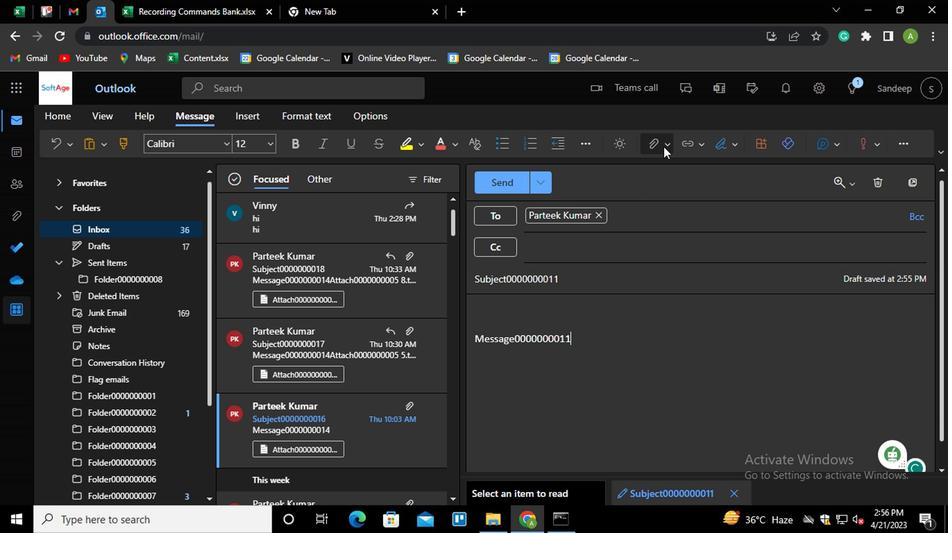 
Action: Mouse moved to (600, 174)
Screenshot: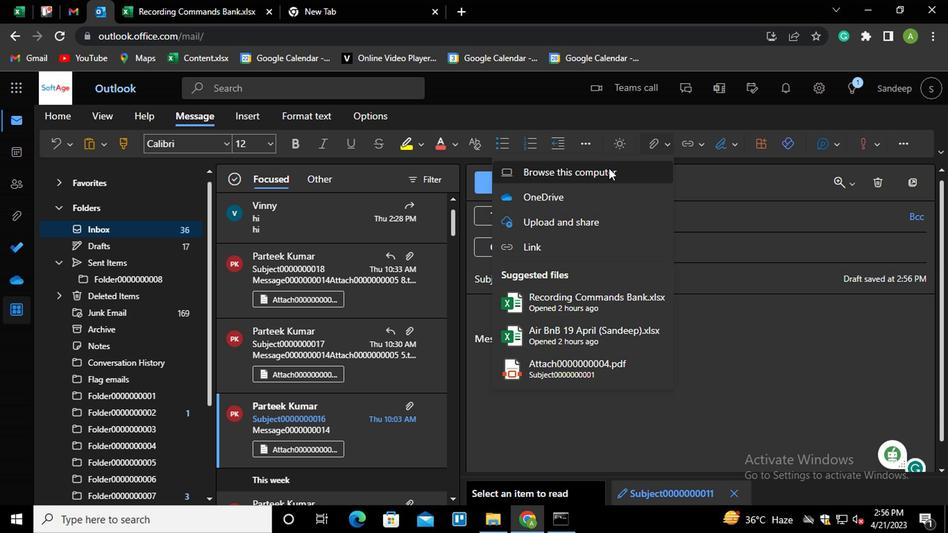 
Action: Mouse pressed left at (600, 174)
Screenshot: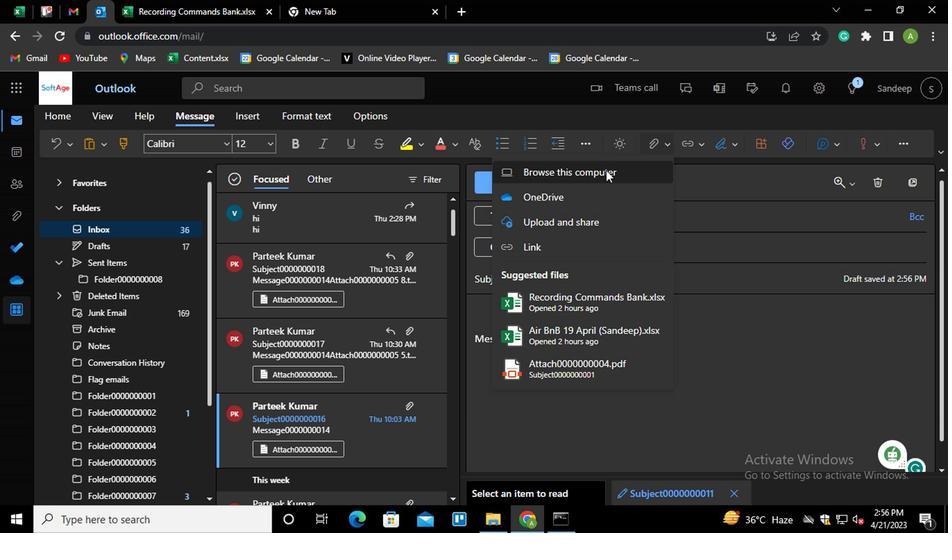 
Action: Mouse moved to (203, 187)
Screenshot: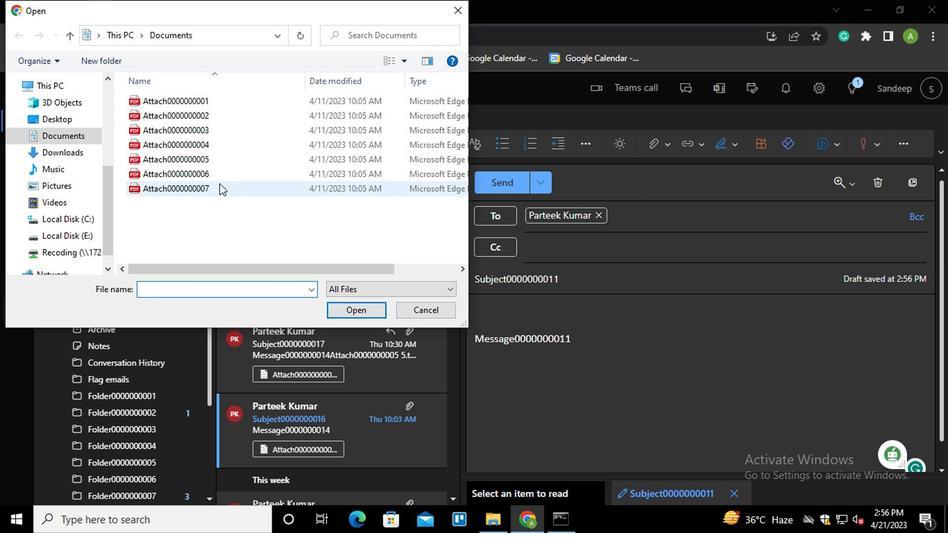 
Action: Mouse pressed right at (203, 187)
Screenshot: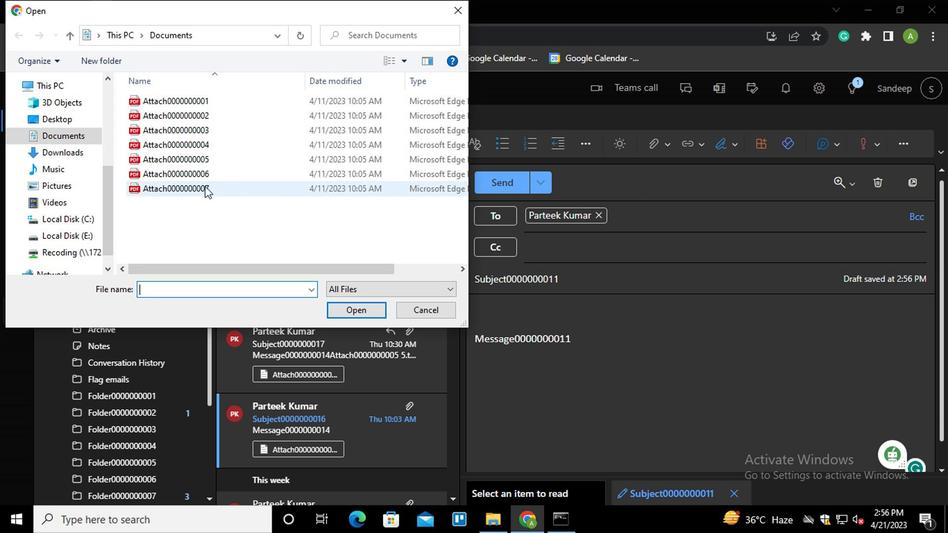 
Action: Mouse moved to (254, 392)
Screenshot: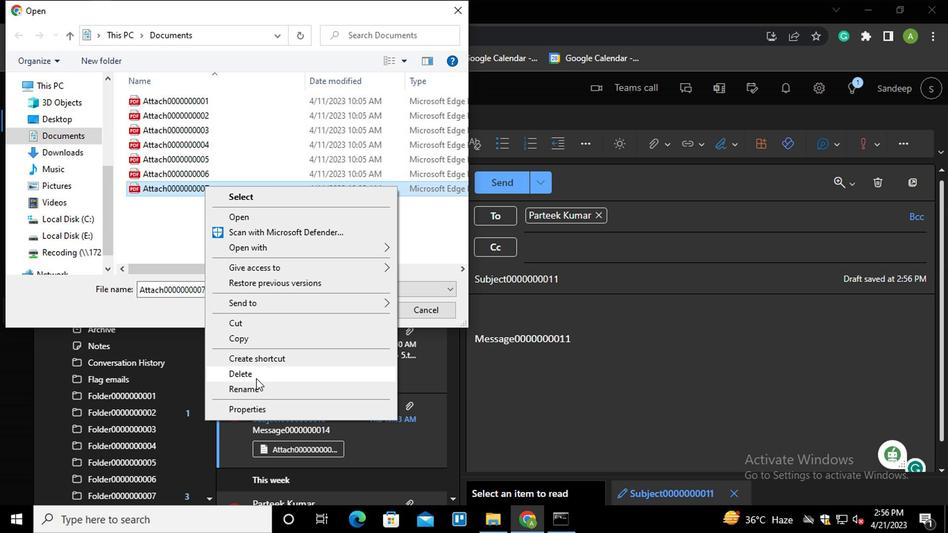 
Action: Mouse pressed left at (254, 392)
Screenshot: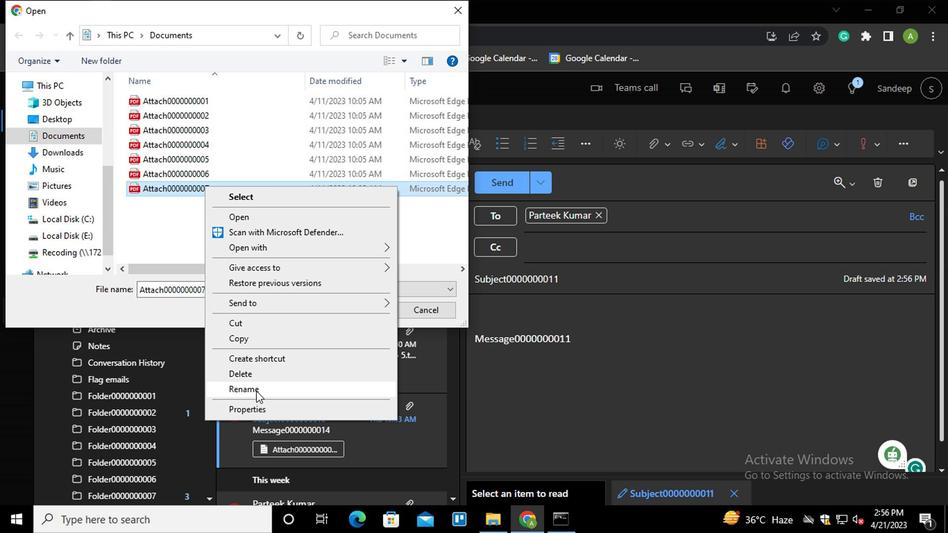 
Action: Mouse moved to (255, 355)
Screenshot: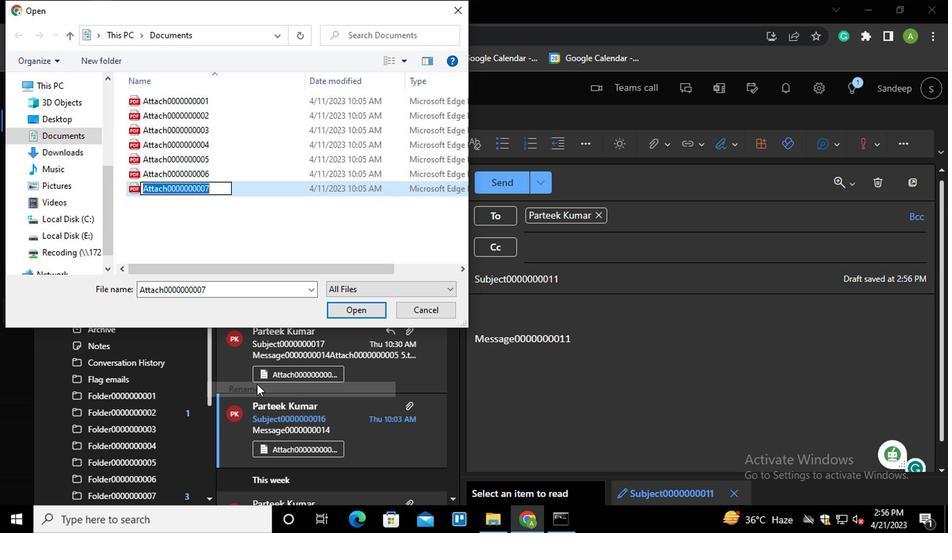 
Action: Key pressed <Key.right><Key.backspace><Key.backspace>11
Screenshot: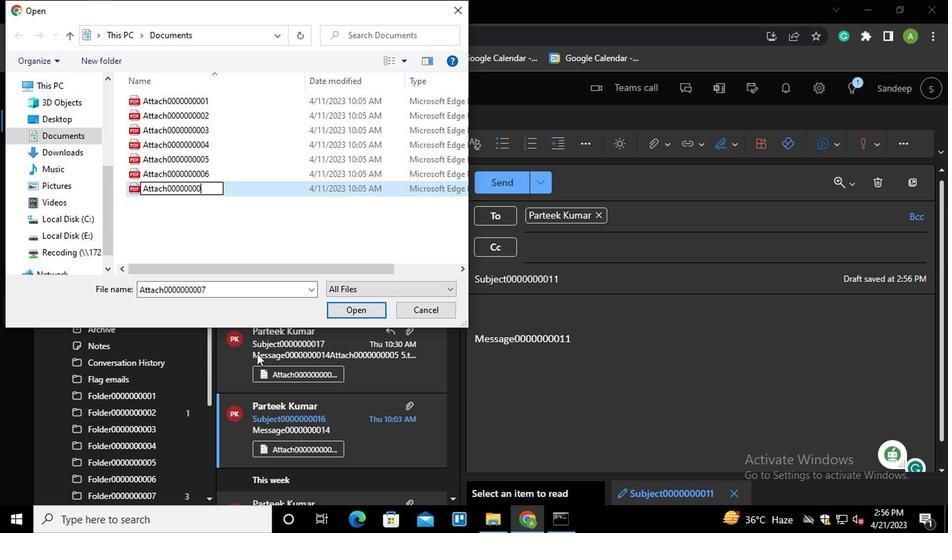 
Action: Mouse moved to (266, 185)
Screenshot: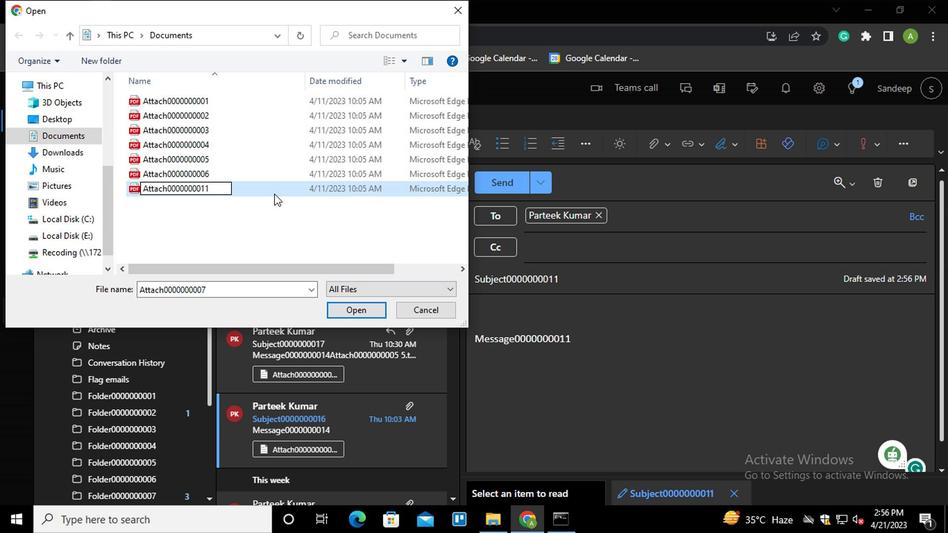 
Action: Mouse pressed left at (266, 185)
Screenshot: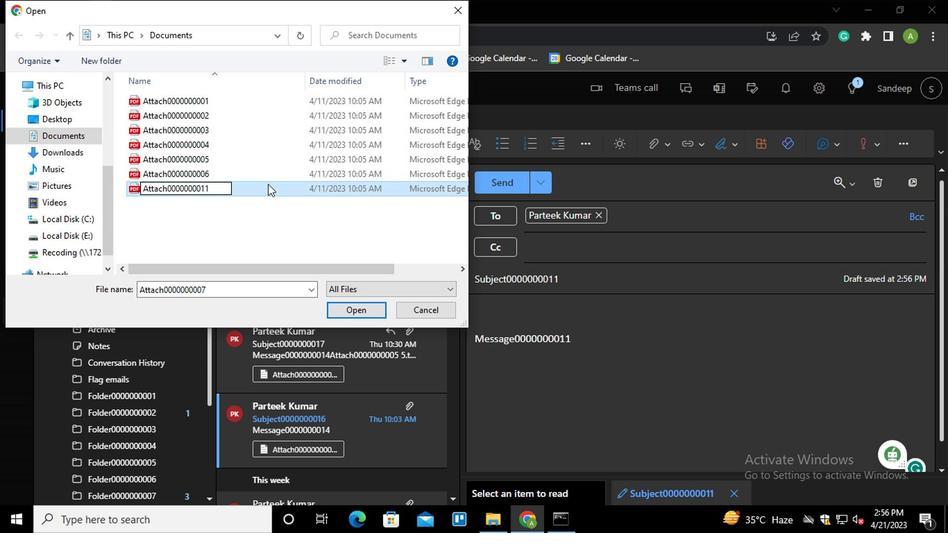 
Action: Mouse moved to (352, 311)
Screenshot: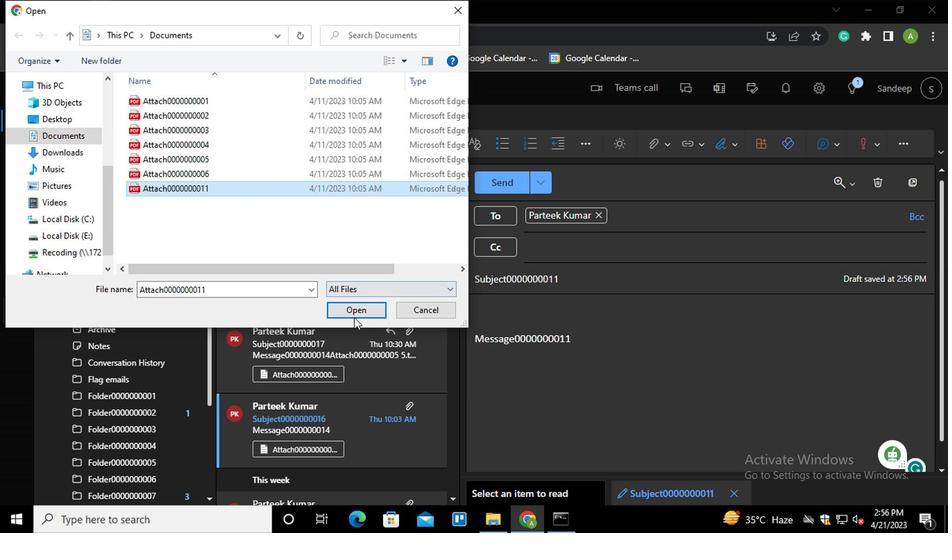 
Action: Mouse pressed left at (352, 311)
Screenshot: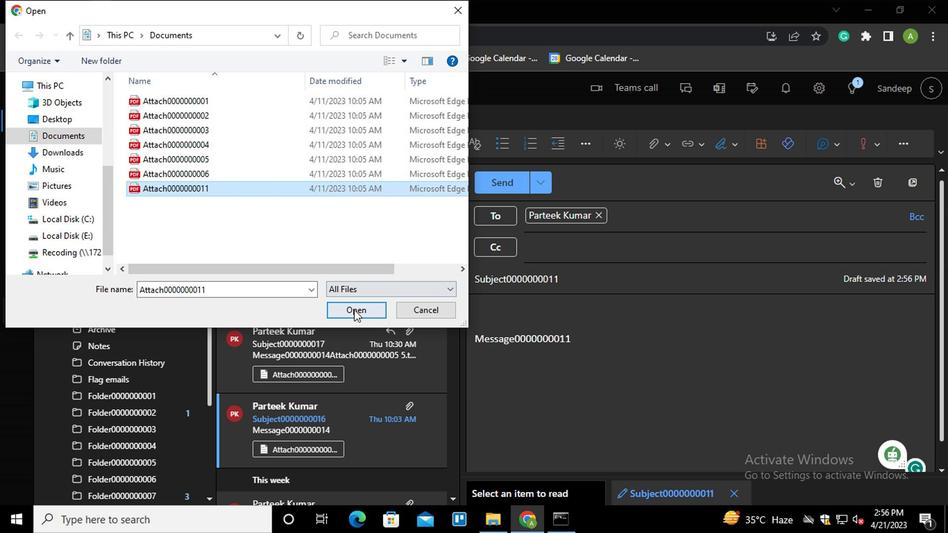 
Action: Mouse moved to (510, 184)
Screenshot: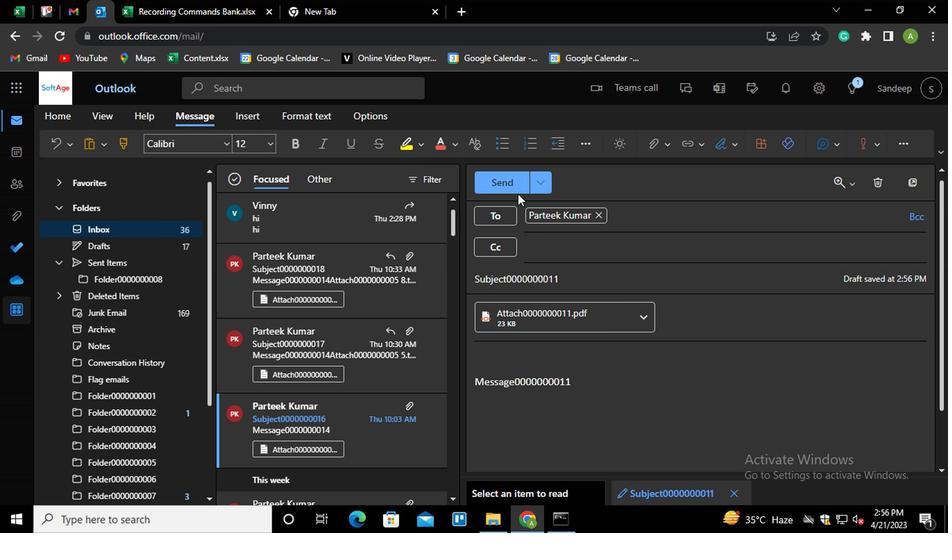 
Action: Mouse pressed left at (510, 184)
Screenshot: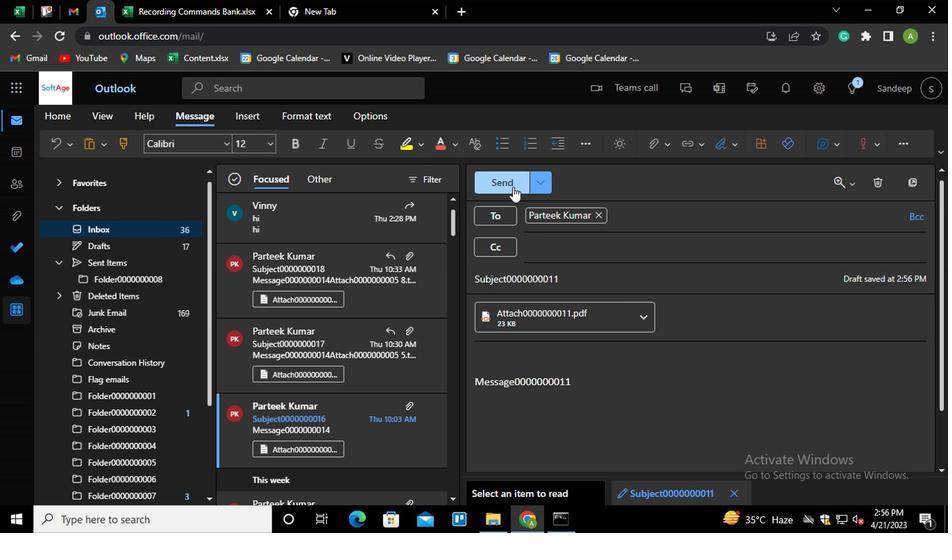 
Action: Mouse moved to (113, 142)
Screenshot: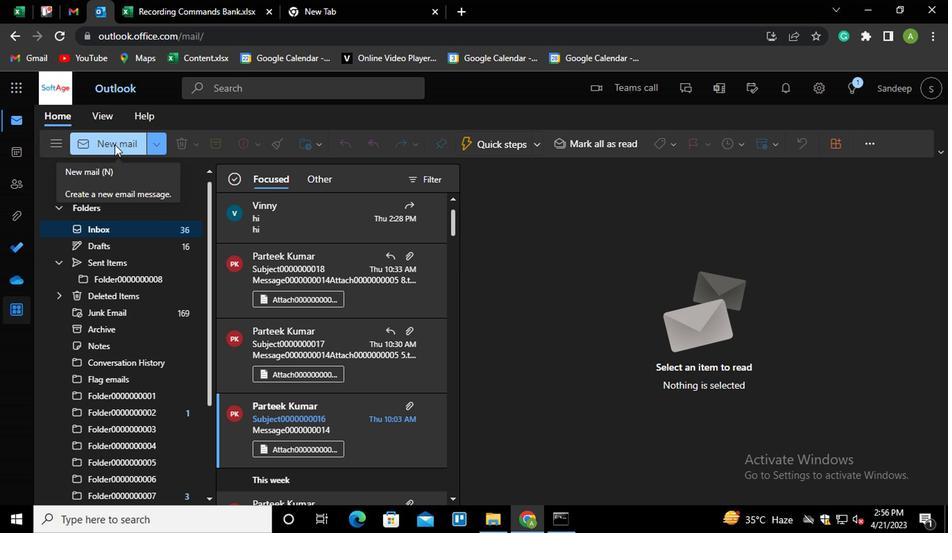 
Action: Mouse pressed left at (113, 142)
Screenshot: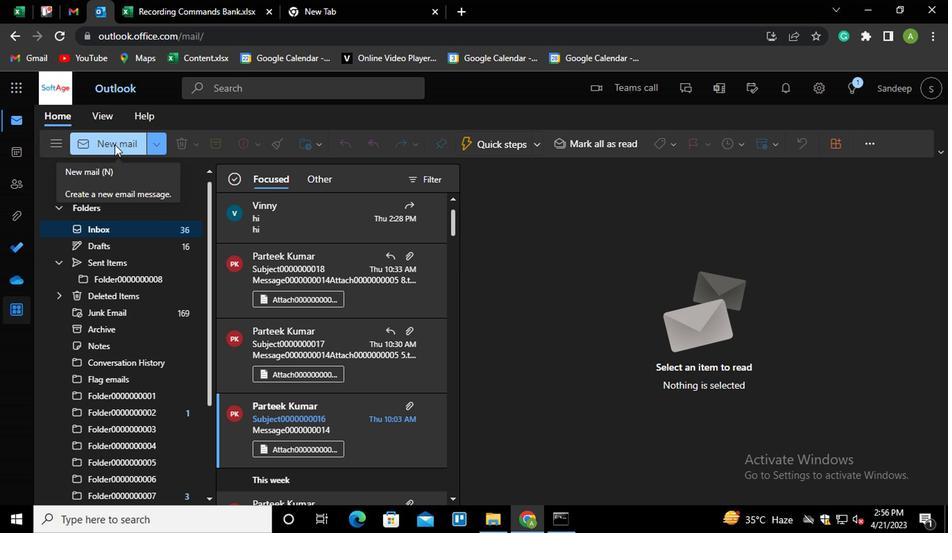 
Action: Mouse moved to (557, 220)
Screenshot: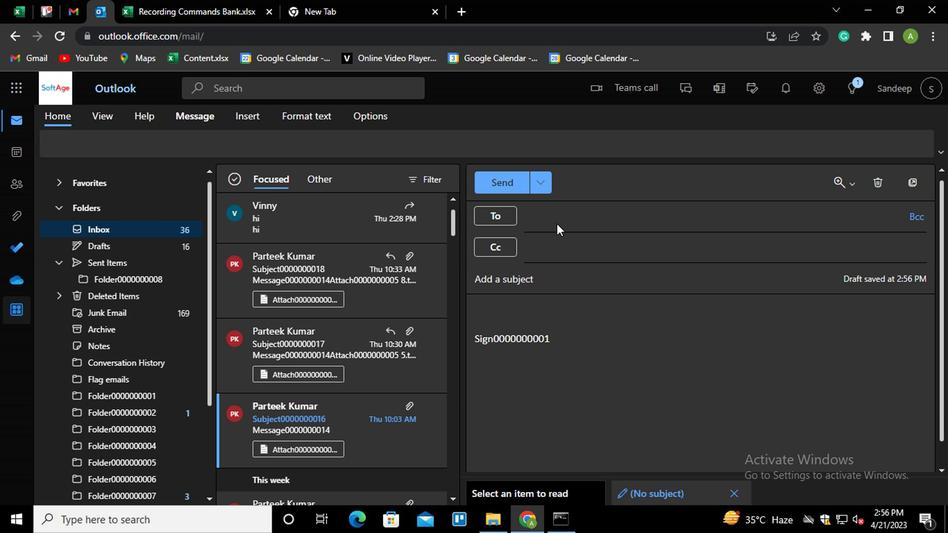 
Action: Mouse pressed left at (557, 220)
Screenshot: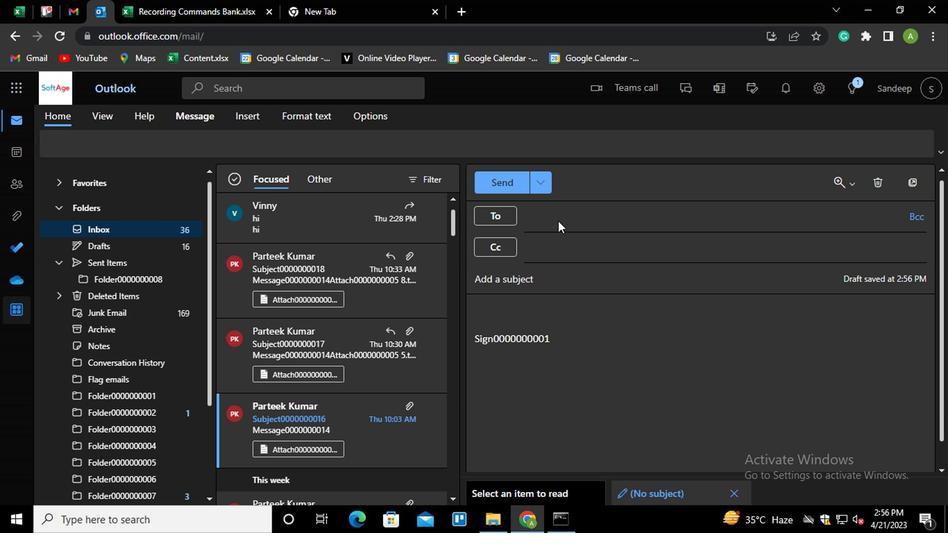 
Action: Mouse moved to (562, 214)
Screenshot: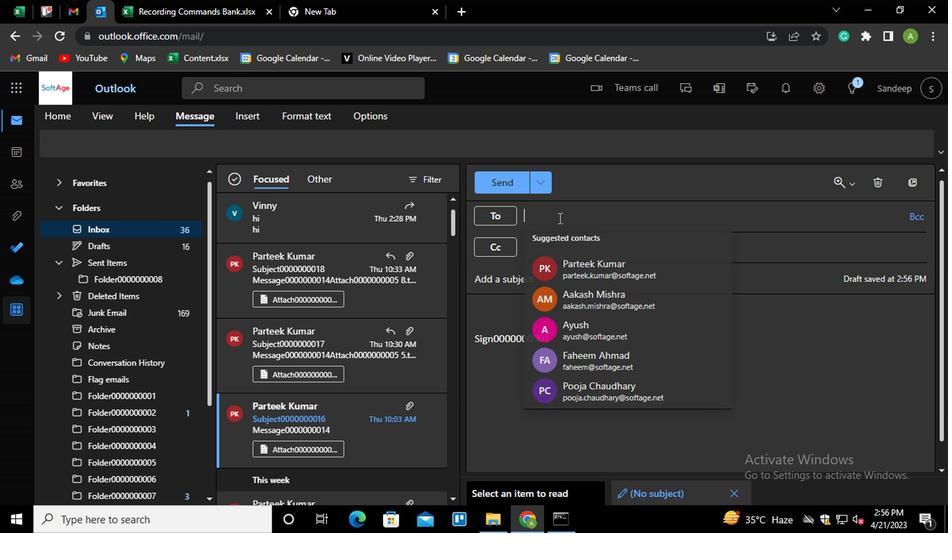 
Action: Key pressed PAR<Key.enter>AA<Key.enter>
Screenshot: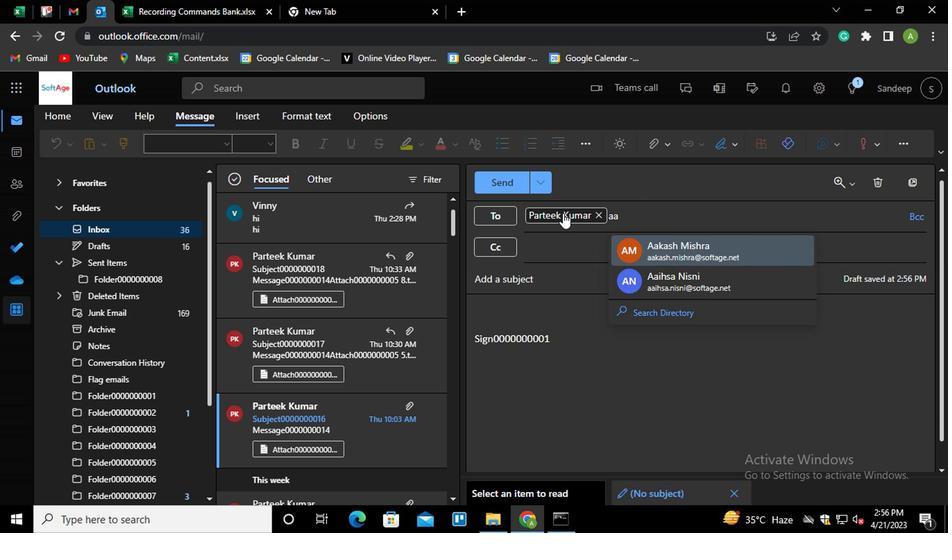 
Action: Mouse moved to (562, 214)
Screenshot: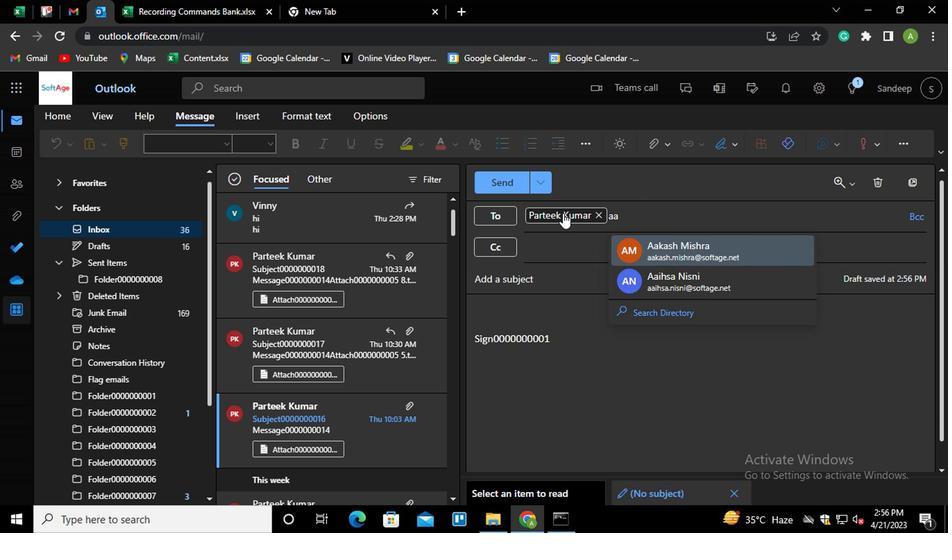 
Action: Key pressed AYU<Key.enter>
Screenshot: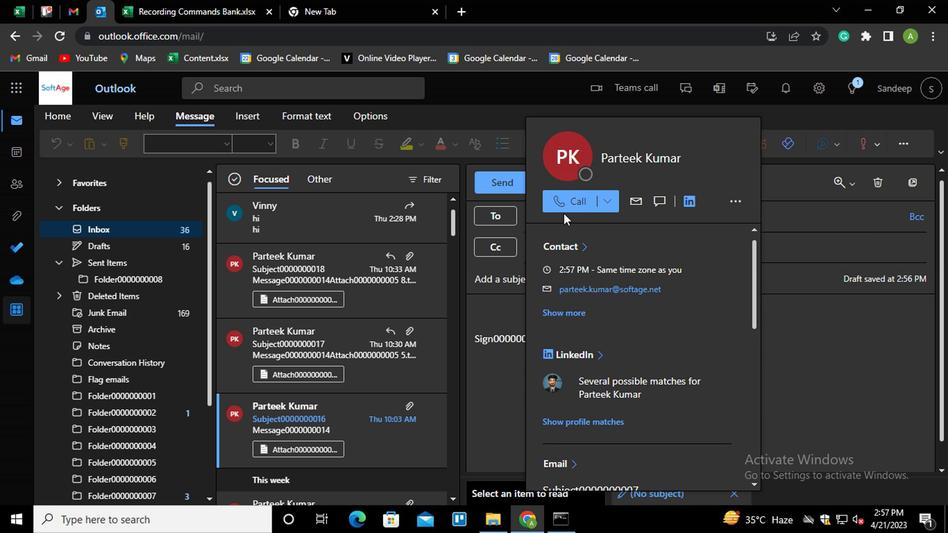 
Action: Mouse moved to (751, 98)
Screenshot: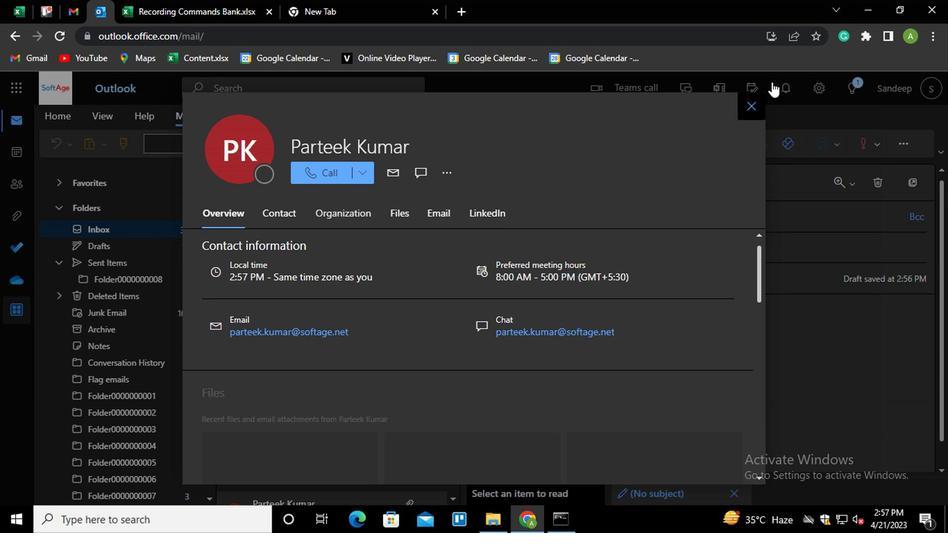 
Action: Mouse pressed left at (751, 98)
Screenshot: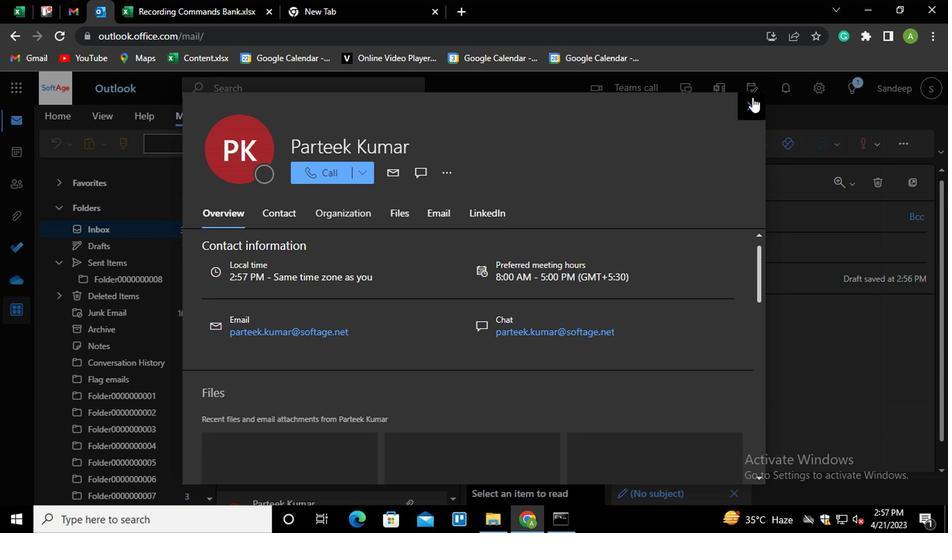
Action: Mouse moved to (723, 222)
Screenshot: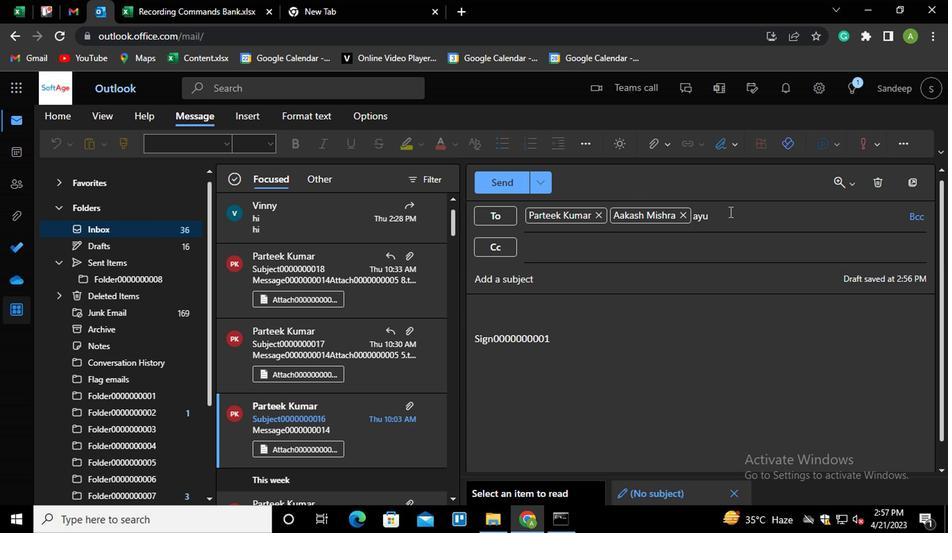 
Action: Mouse pressed left at (723, 222)
Screenshot: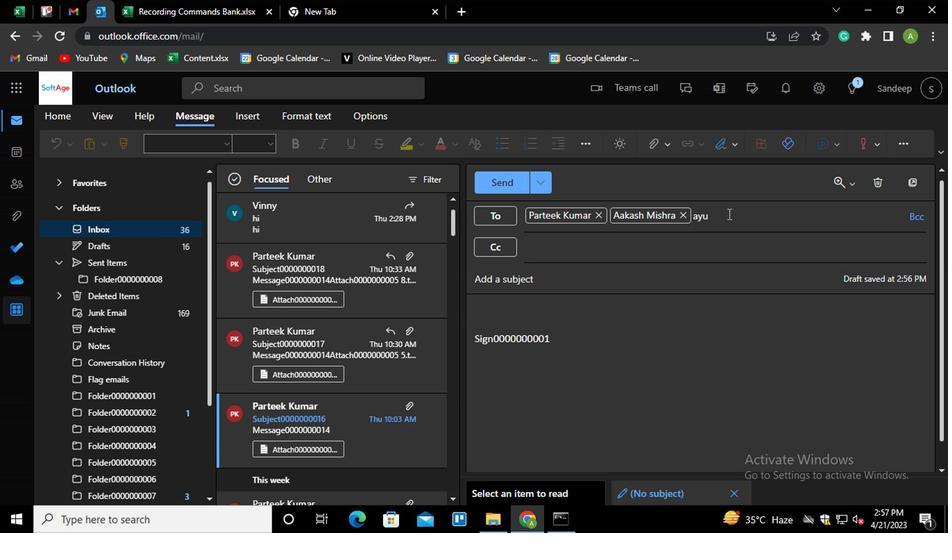 
Action: Mouse moved to (738, 244)
Screenshot: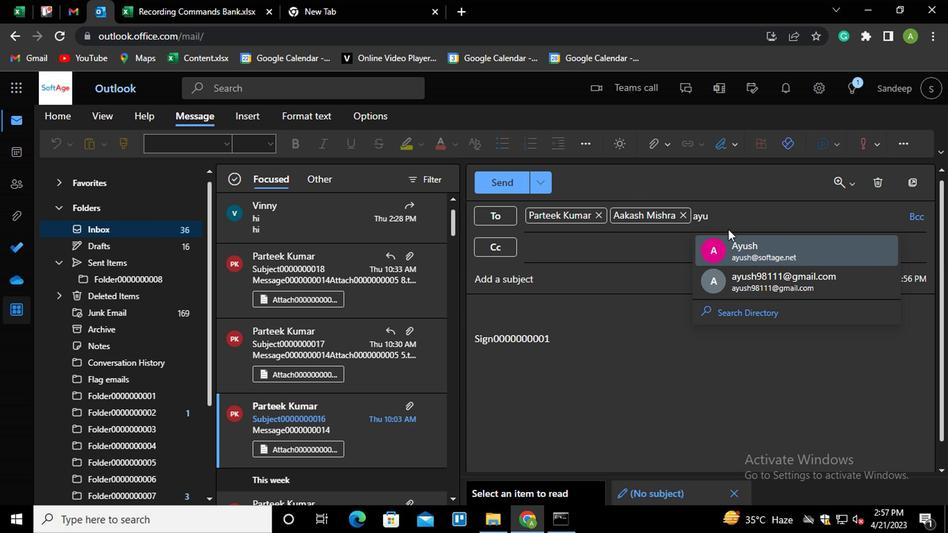 
Action: Mouse pressed left at (738, 244)
Screenshot: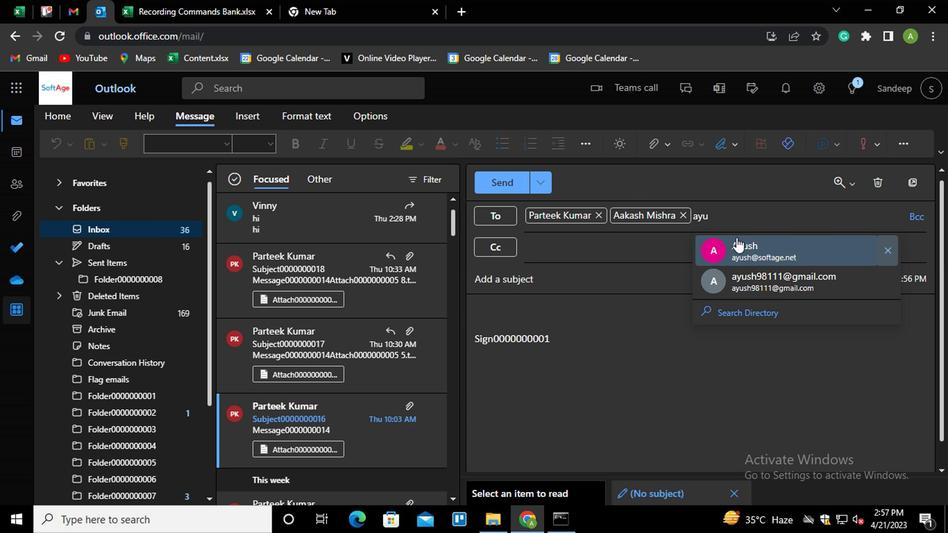 
Action: Mouse moved to (571, 281)
Screenshot: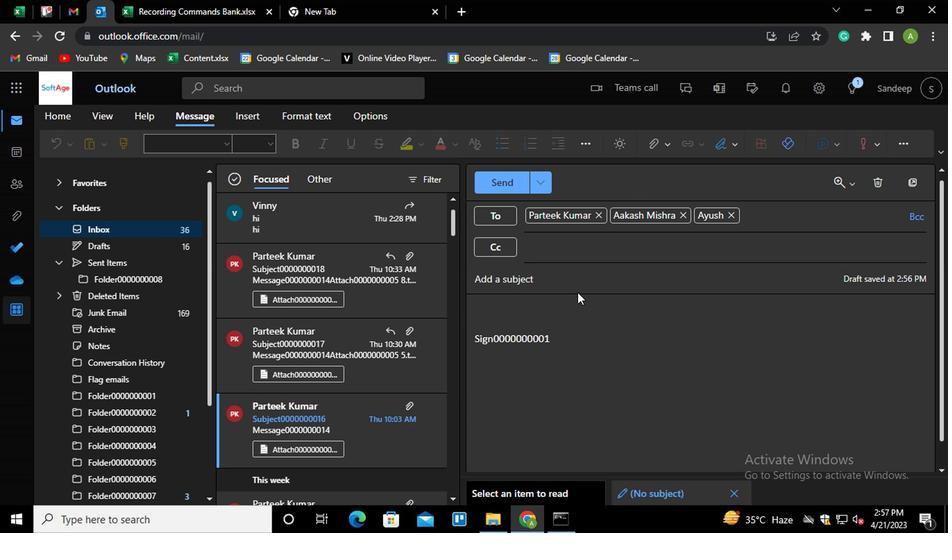 
Action: Mouse pressed left at (571, 281)
Screenshot: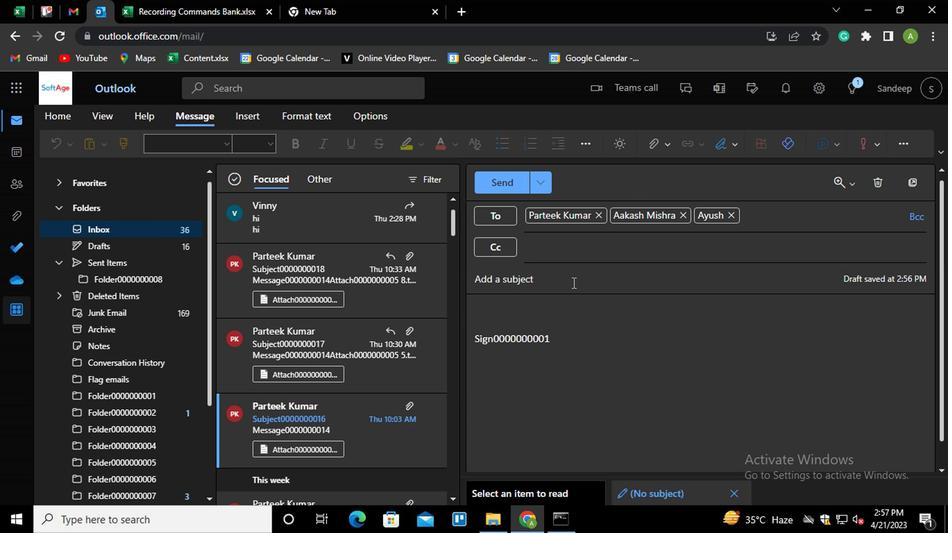 
Action: Key pressed <Key.shift>SUBJECT0000000012
Screenshot: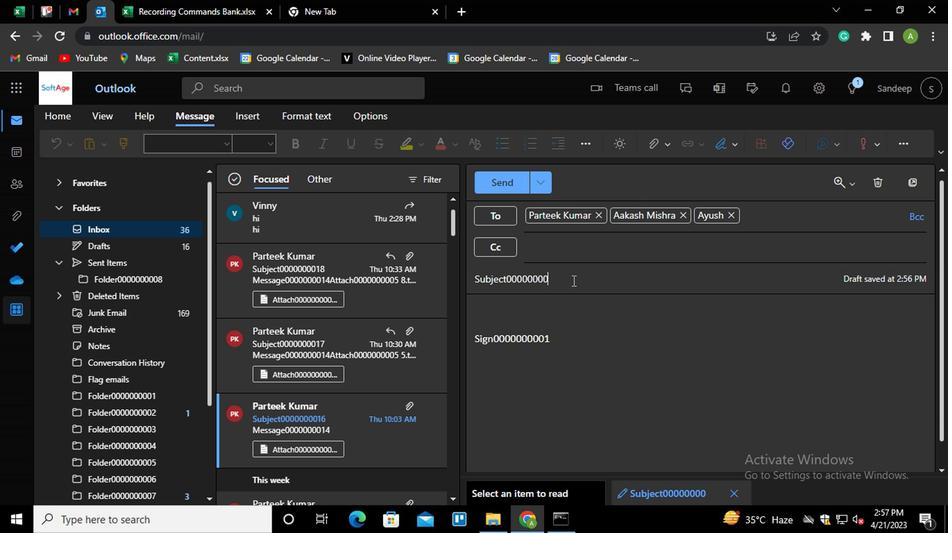 
Action: Mouse moved to (549, 340)
Screenshot: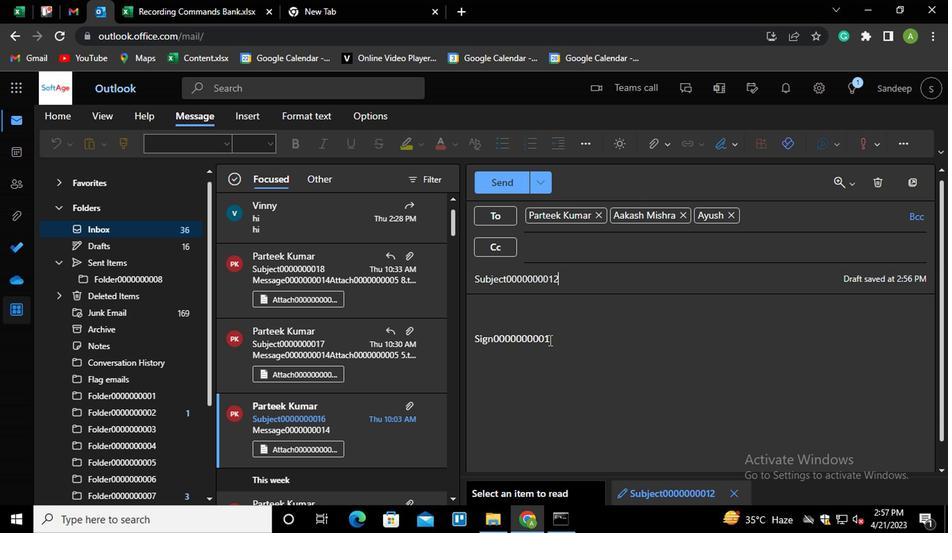 
Action: Mouse pressed left at (549, 340)
Screenshot: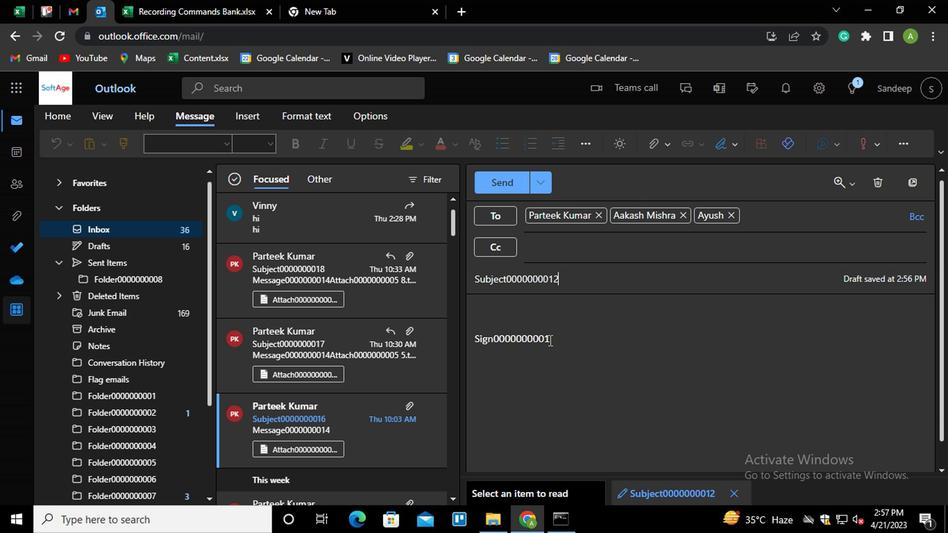
Action: Mouse moved to (556, 339)
Screenshot: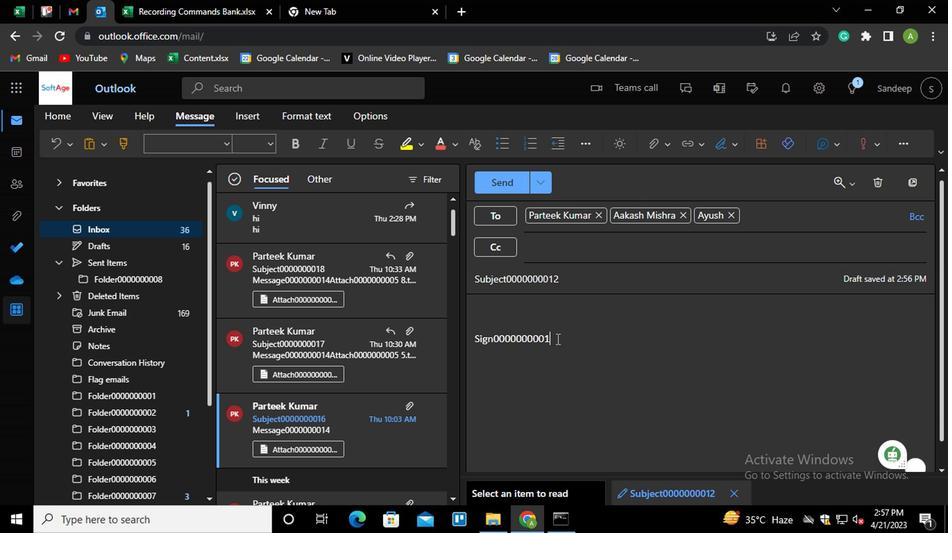 
Action: Key pressed <Key.shift_r><Key.home><Key.shift_r>MESSAGE0000000013
Screenshot: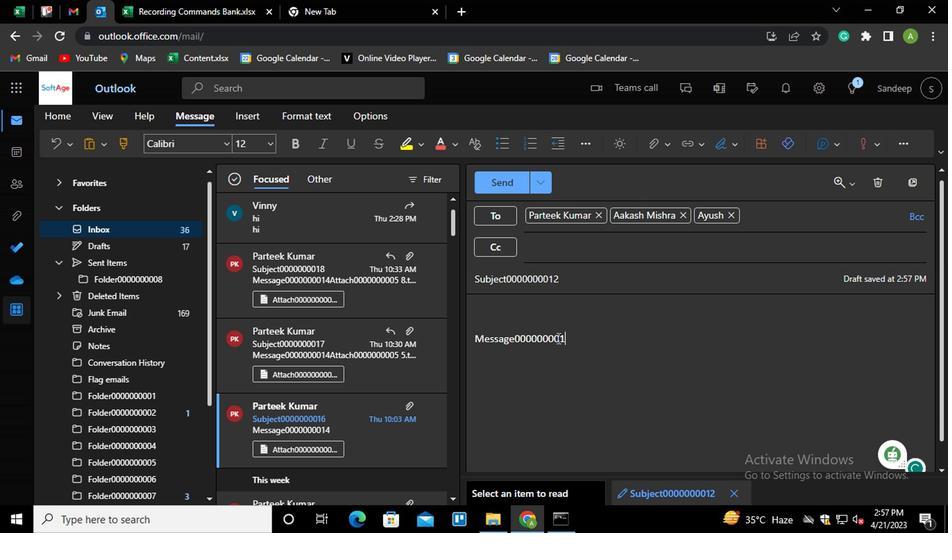 
Action: Mouse moved to (658, 141)
Screenshot: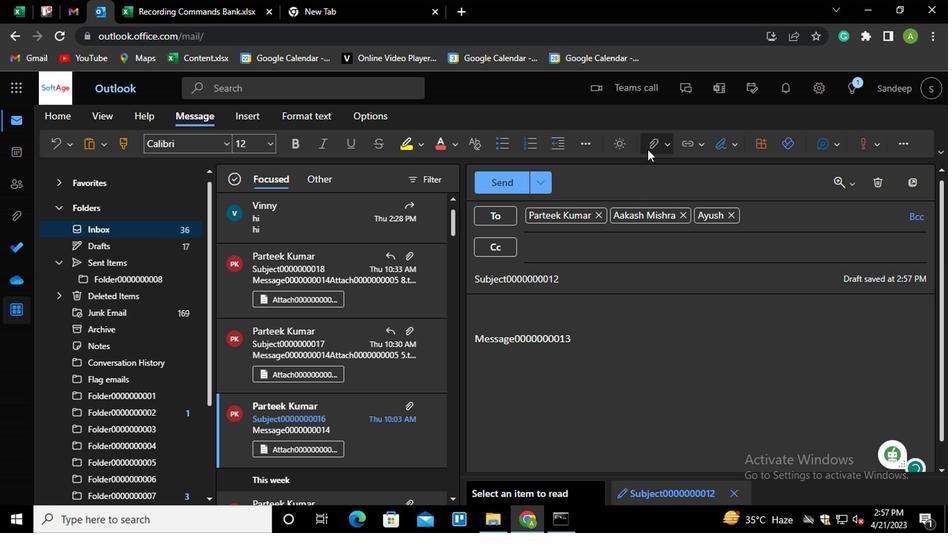 
Action: Mouse pressed left at (658, 141)
Screenshot: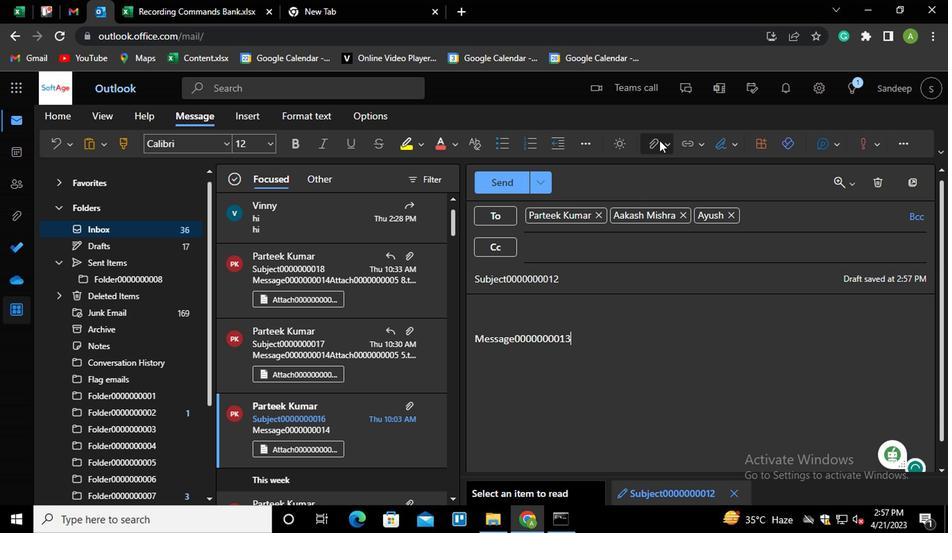 
Action: Mouse moved to (627, 170)
Screenshot: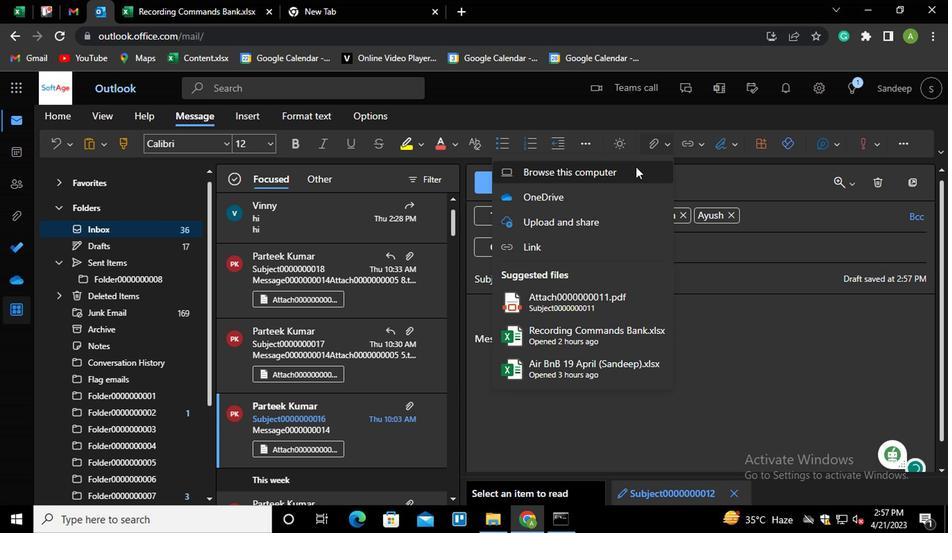 
Action: Mouse pressed left at (627, 170)
Screenshot: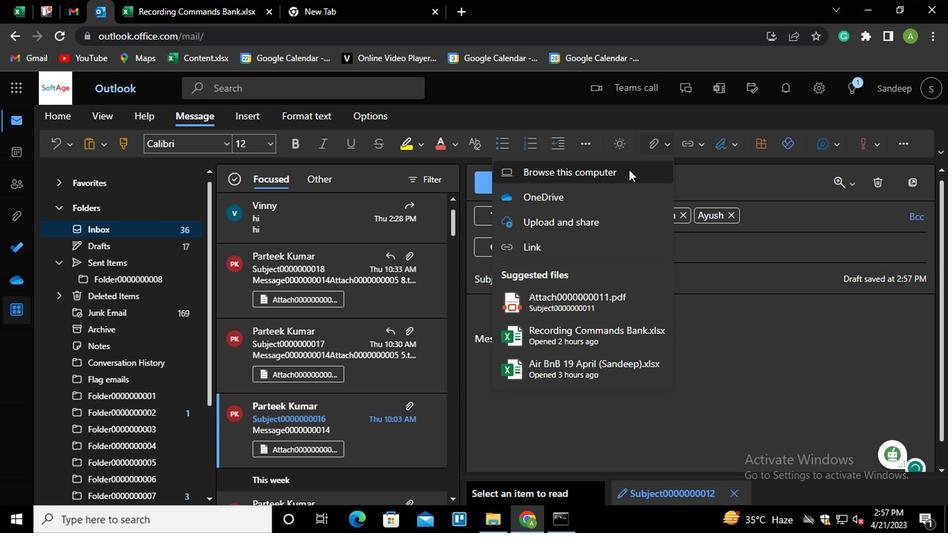 
Action: Mouse moved to (239, 101)
Screenshot: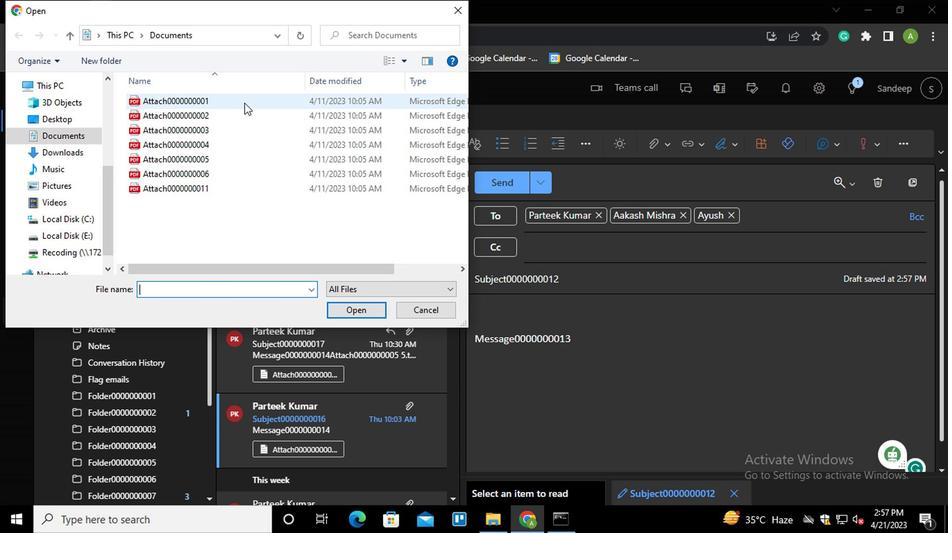 
Action: Mouse pressed left at (239, 101)
Screenshot: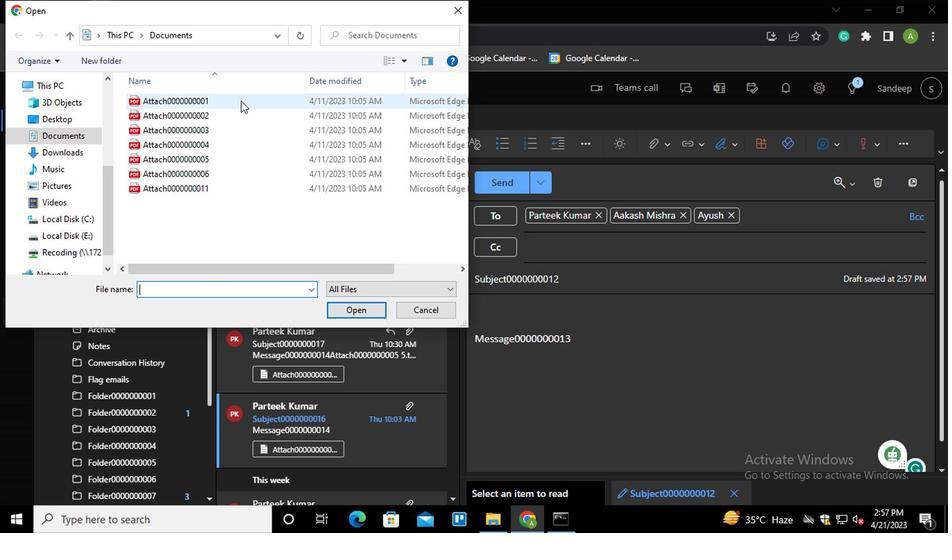 
Action: Mouse moved to (357, 315)
Screenshot: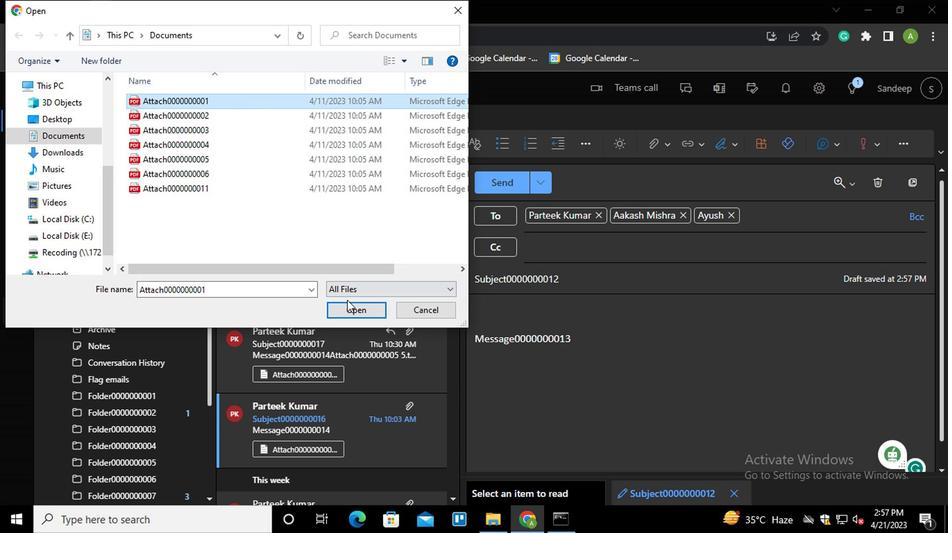
Action: Mouse pressed left at (357, 315)
Screenshot: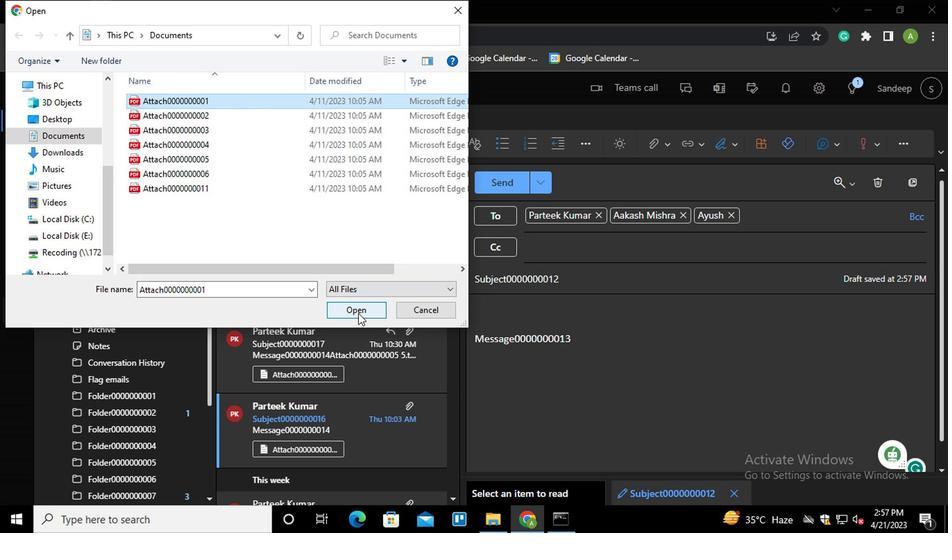 
Action: Mouse moved to (516, 184)
Screenshot: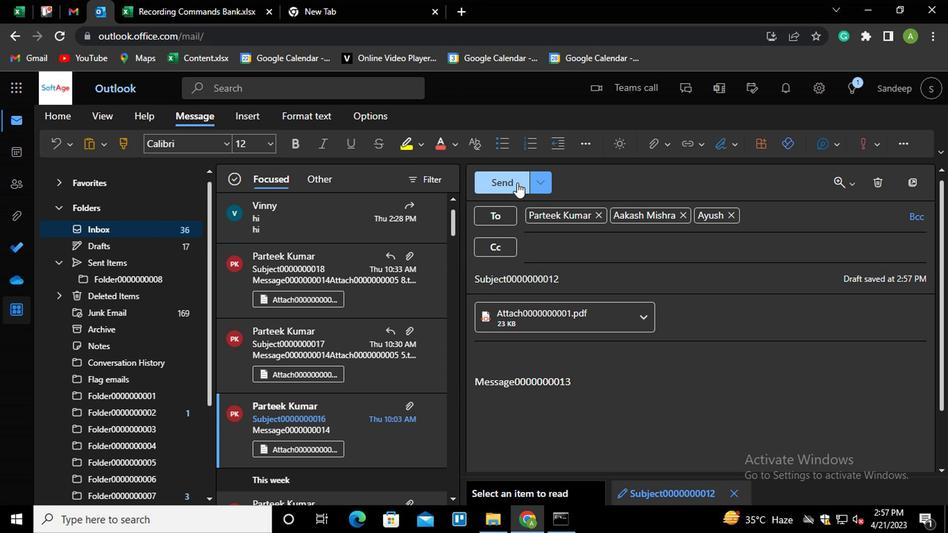 
Action: Mouse pressed left at (516, 184)
Screenshot: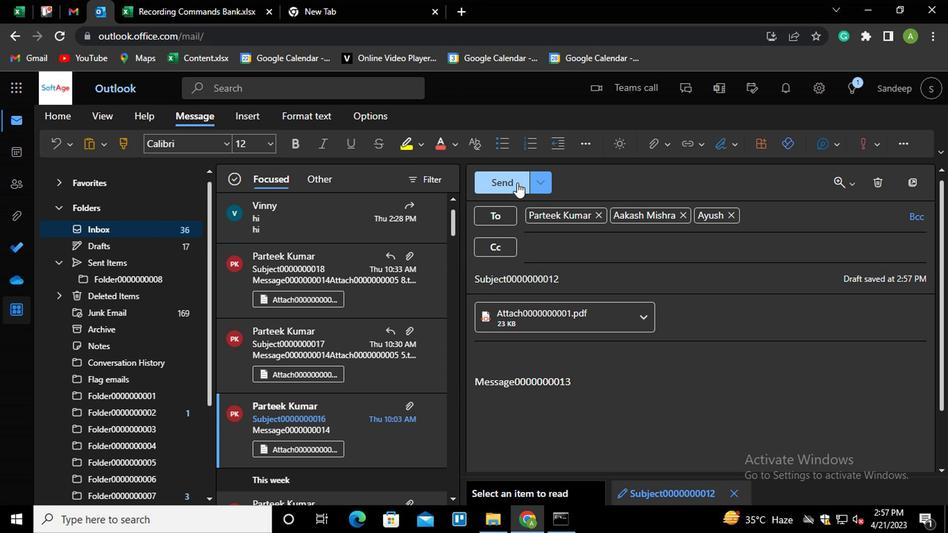 
Action: Mouse moved to (636, 325)
Screenshot: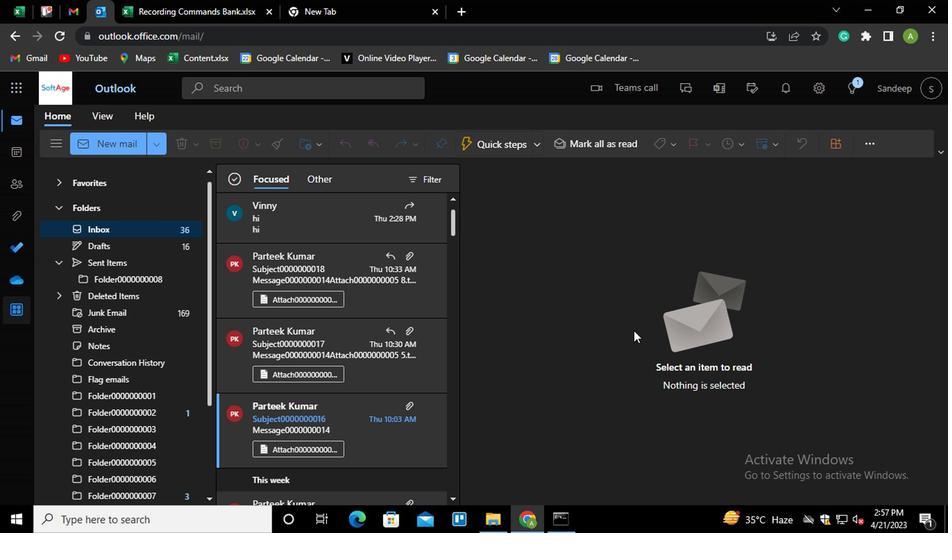 
